 Task: Open Card Card0000000012 in Board Board0000000003 in Workspace WS0000000001 in Trello. Add Member 17.ch.pooja@gmail.com to Card Card0000000012 in Board Board0000000003 in Workspace WS0000000001 in Trello. Add Red Label titled Label0000000012 to Card Card0000000012 in Board Board0000000003 in Workspace WS0000000001 in Trello. Add Checklist CL0000000012 to Card Card0000000012 in Board Board0000000003 in Workspace WS0000000001 in Trello. Add Dates with Start Date as Nov 01 2023 and Due Date as Nov 30 2023 to Card Card0000000012 in Board Board0000000003 in Workspace WS0000000001 in Trello
Action: Mouse moved to (312, 546)
Screenshot: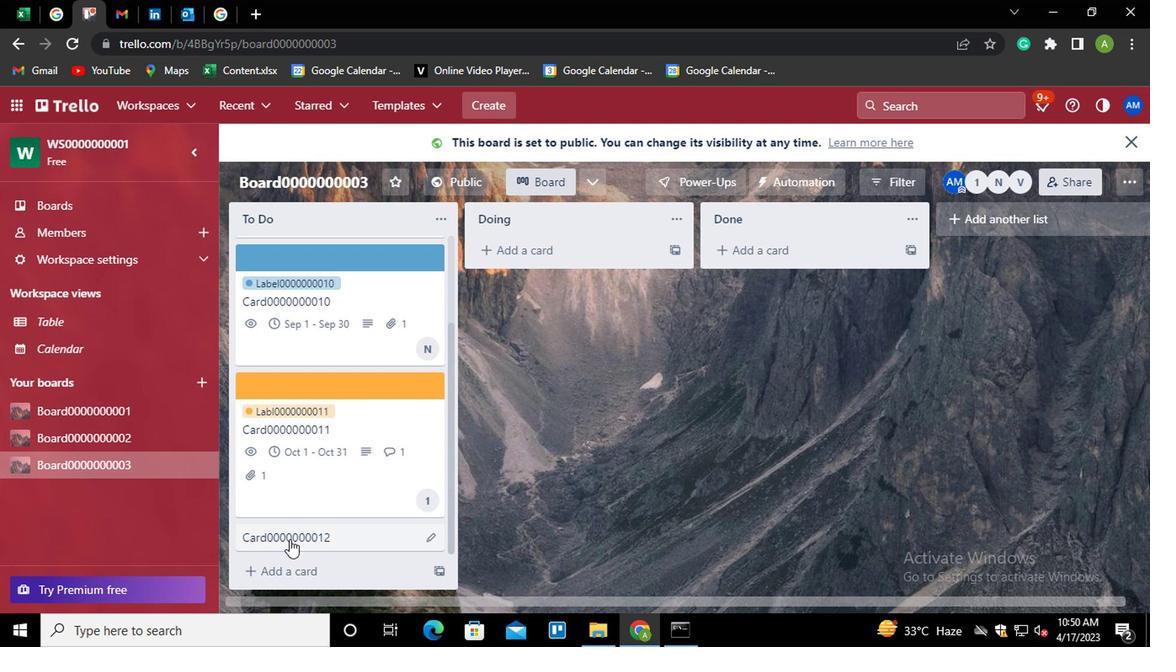 
Action: Mouse pressed left at (312, 546)
Screenshot: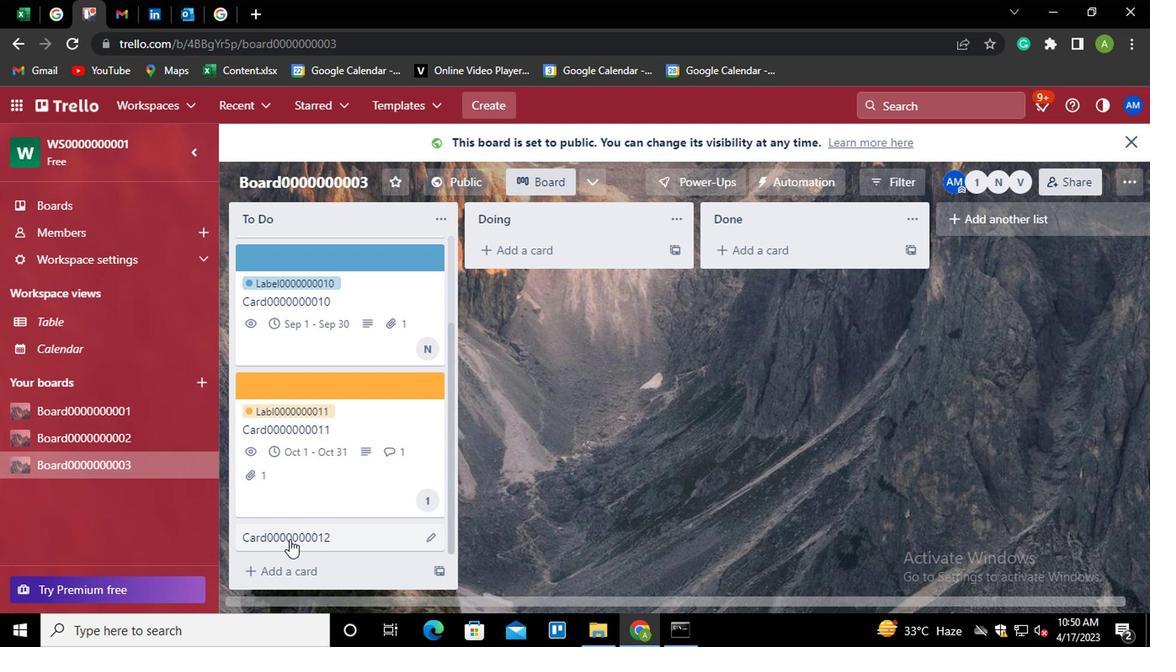 
Action: Mouse moved to (769, 296)
Screenshot: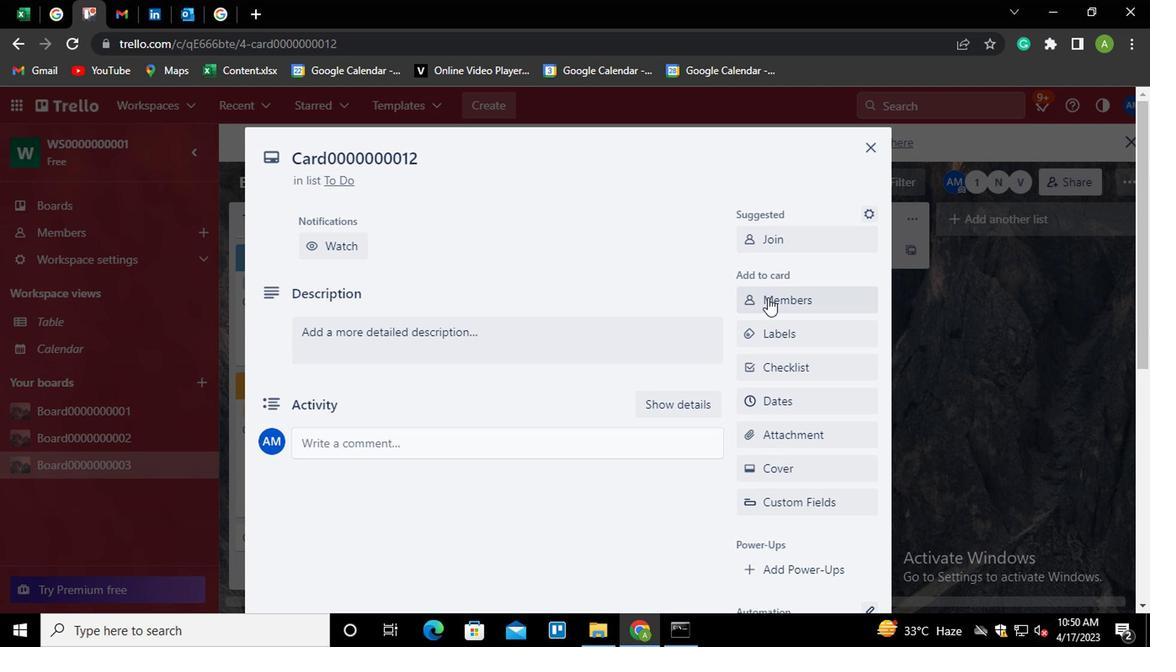
Action: Mouse pressed left at (769, 296)
Screenshot: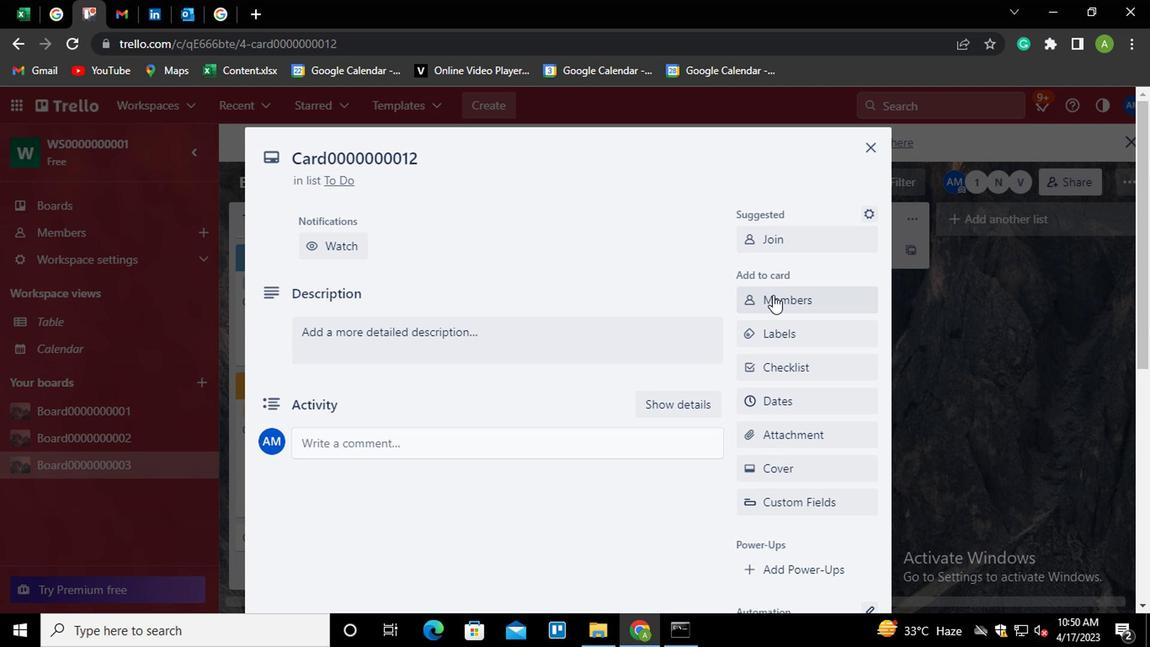 
Action: Mouse moved to (795, 278)
Screenshot: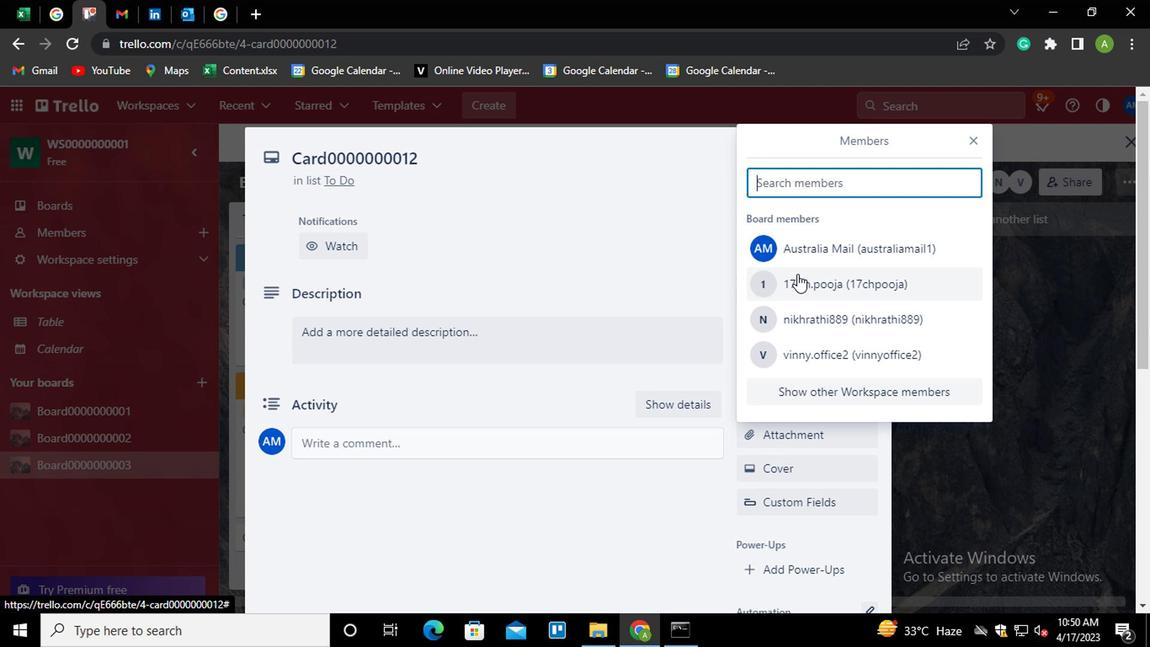 
Action: Mouse pressed left at (795, 278)
Screenshot: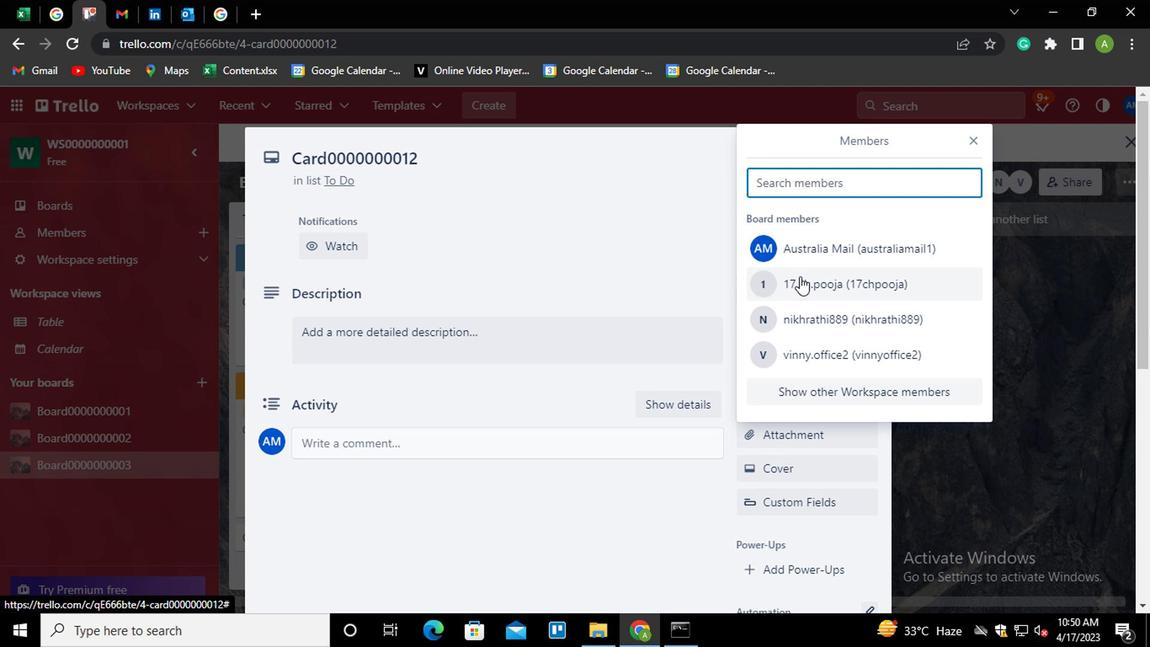 
Action: Mouse moved to (691, 258)
Screenshot: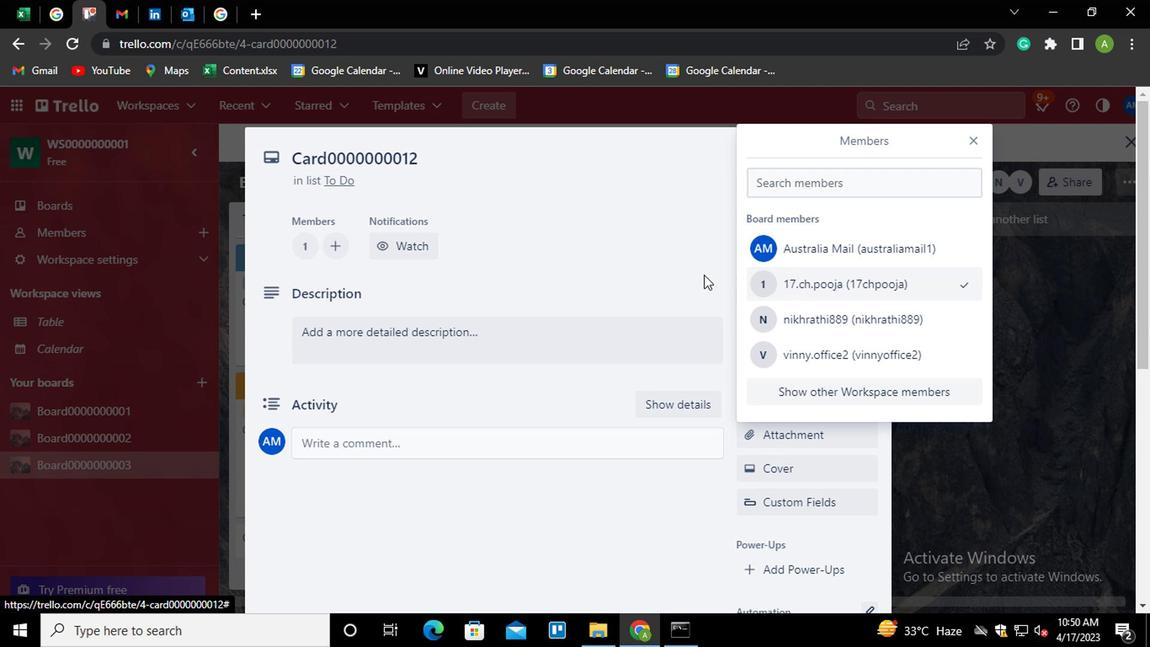 
Action: Mouse pressed left at (691, 258)
Screenshot: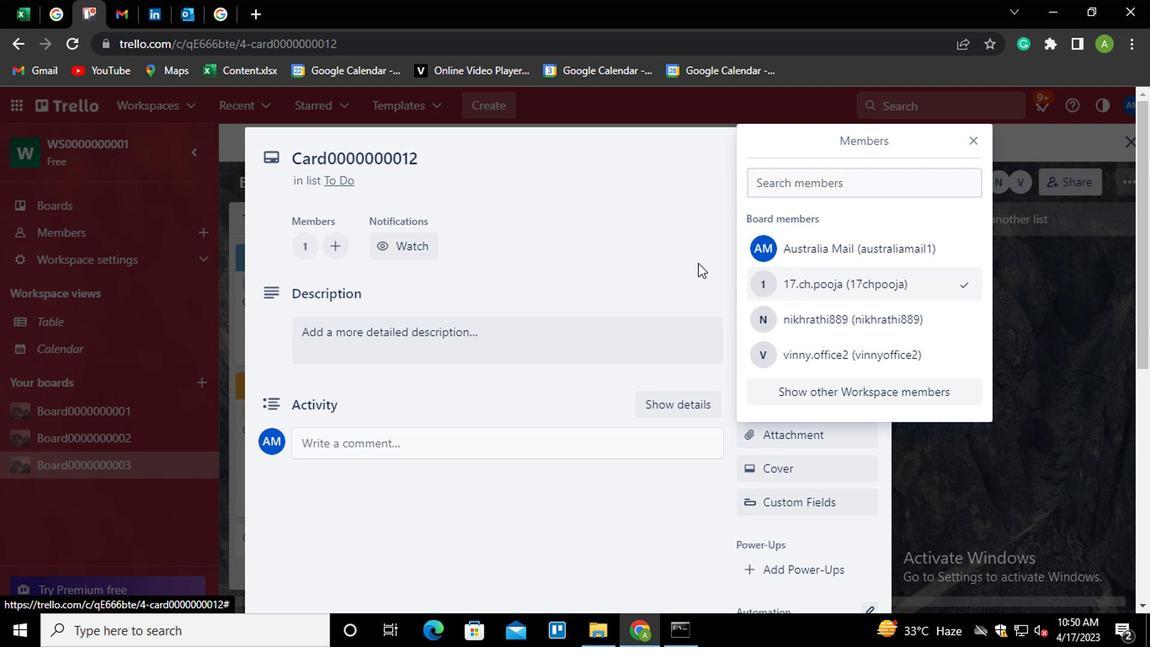 
Action: Mouse moved to (791, 332)
Screenshot: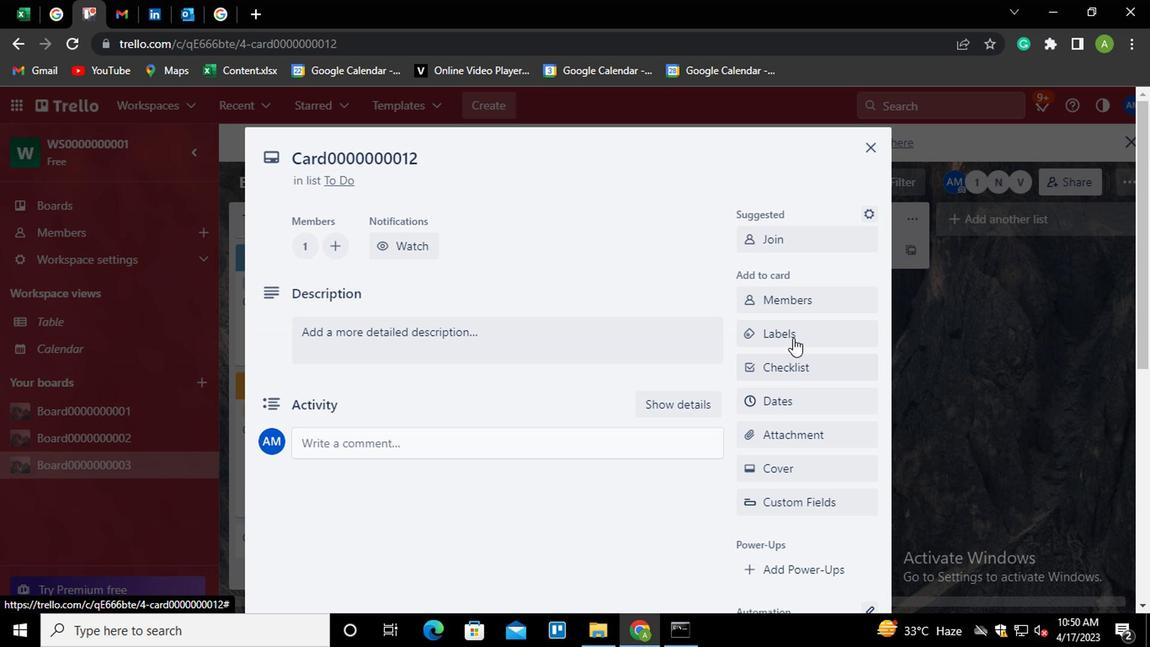 
Action: Mouse pressed left at (791, 332)
Screenshot: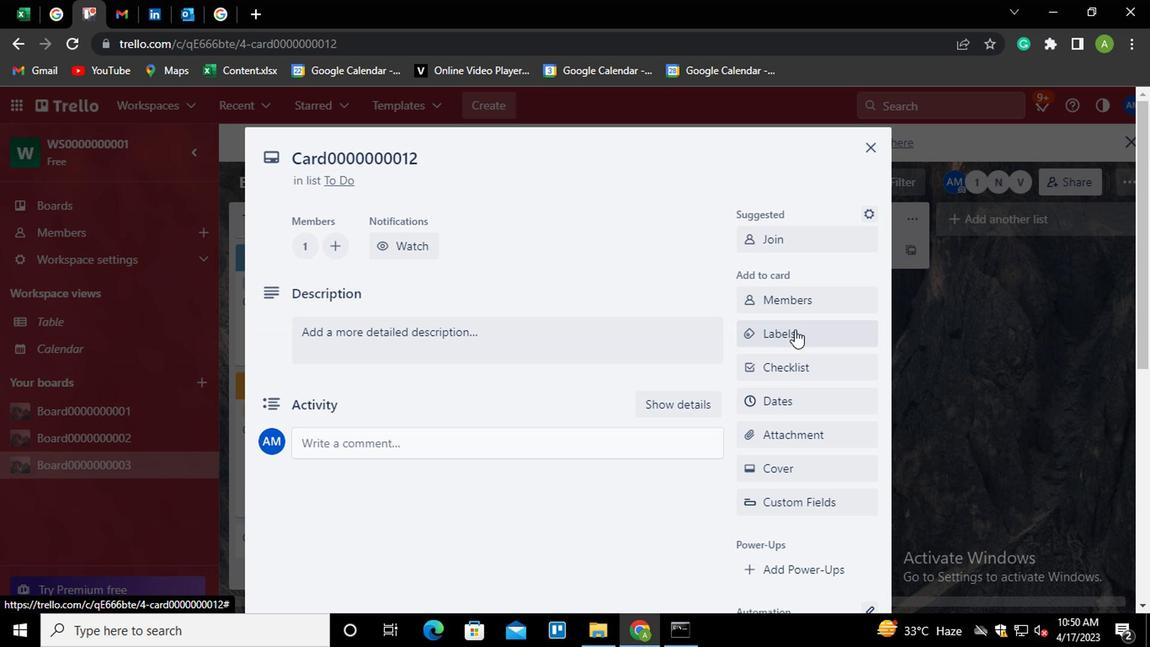 
Action: Mouse moved to (754, 339)
Screenshot: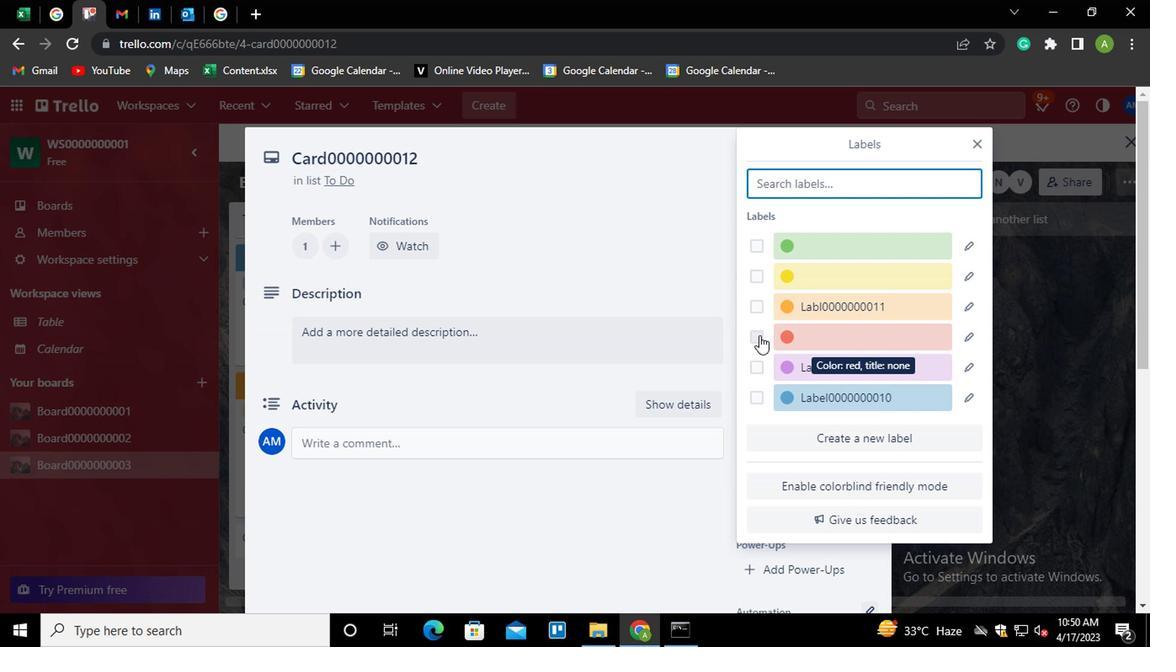 
Action: Mouse pressed left at (754, 339)
Screenshot: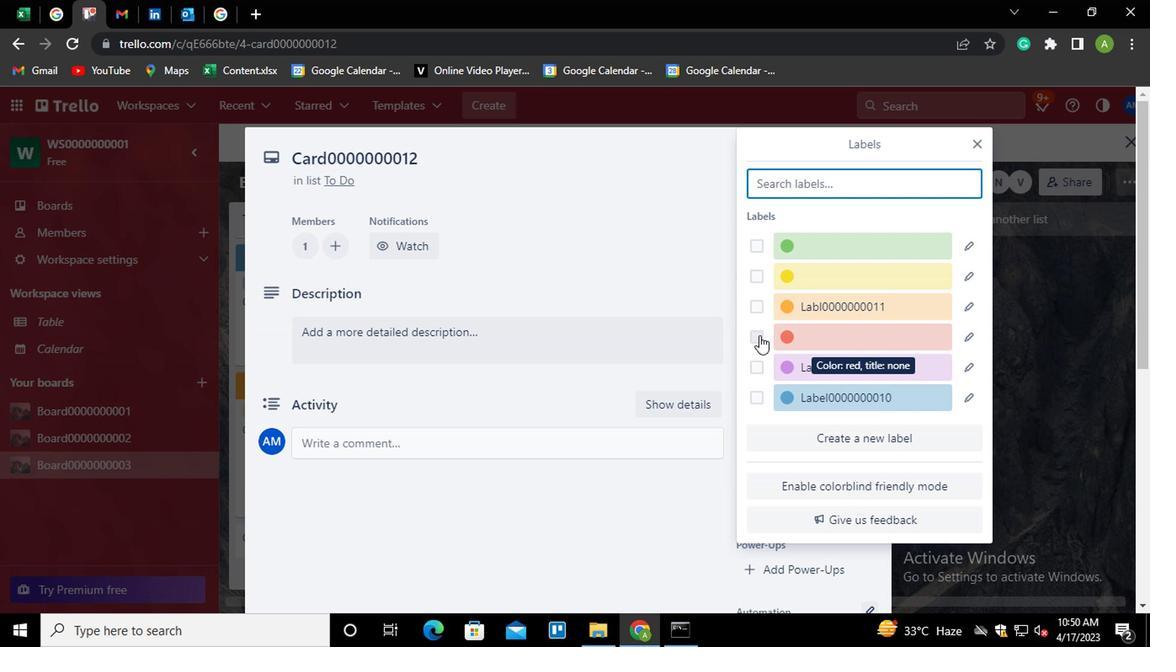 
Action: Mouse moved to (962, 338)
Screenshot: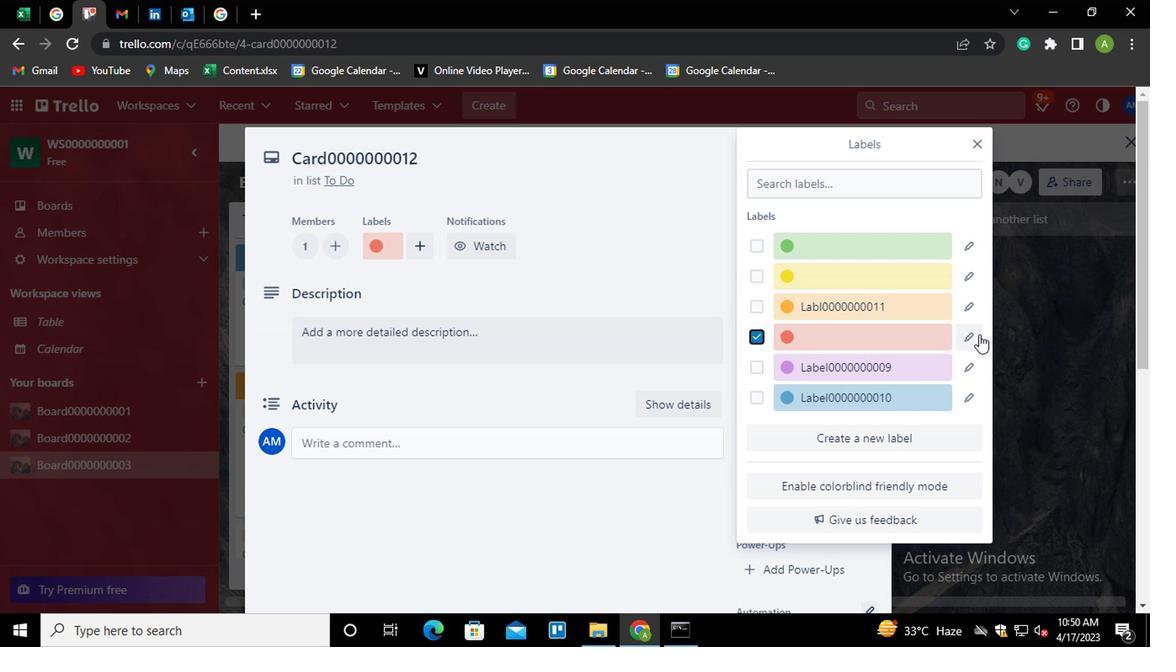 
Action: Mouse pressed left at (962, 338)
Screenshot: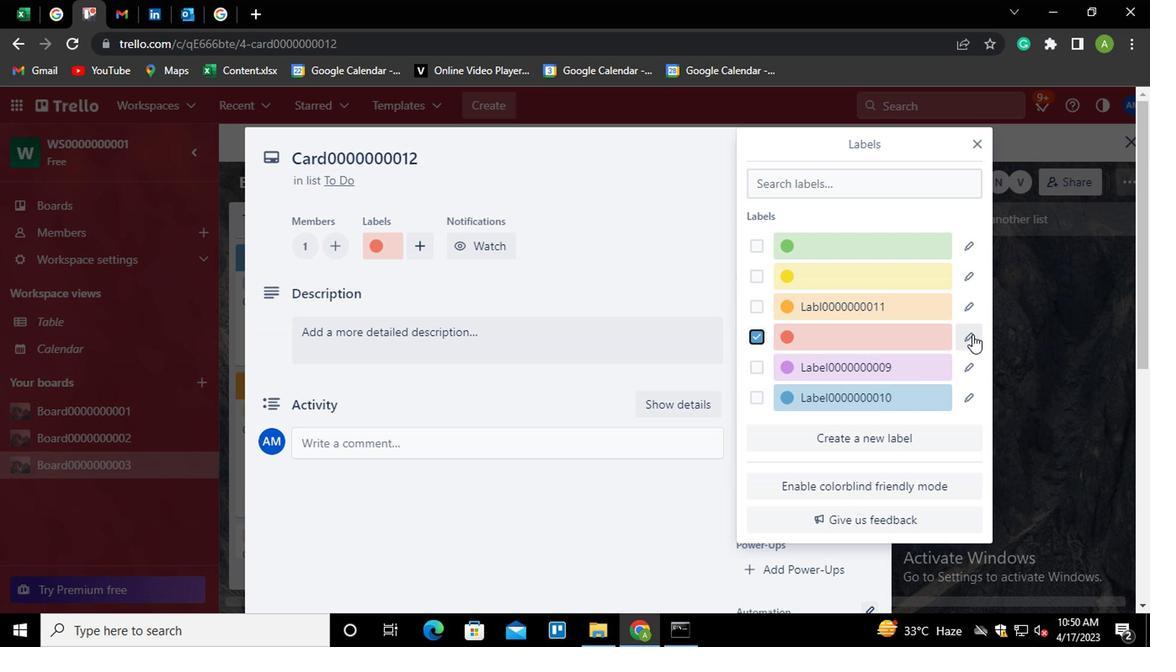 
Action: Key pressed <Key.shift>LABEL0000000012
Screenshot: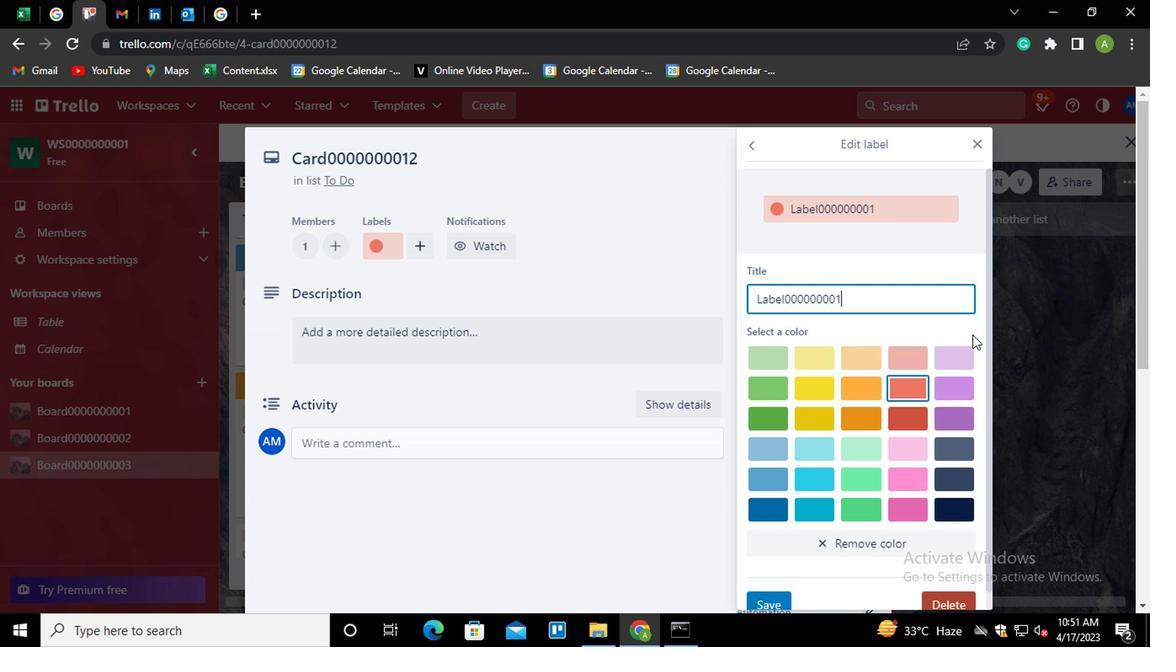 
Action: Mouse moved to (778, 604)
Screenshot: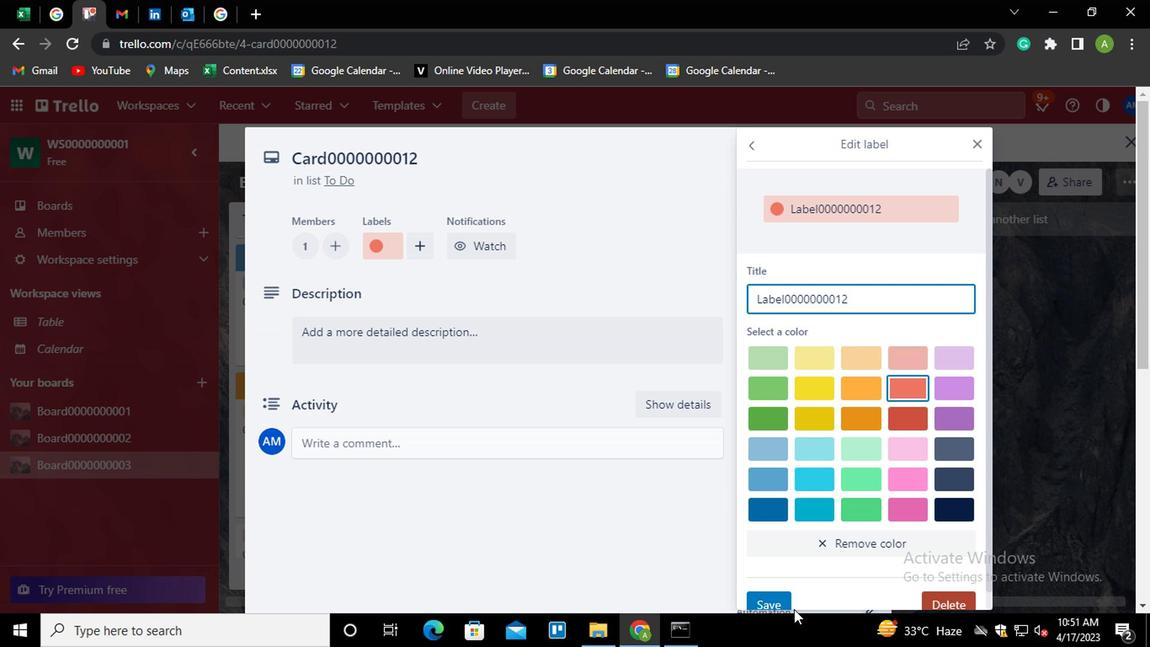 
Action: Mouse pressed left at (778, 604)
Screenshot: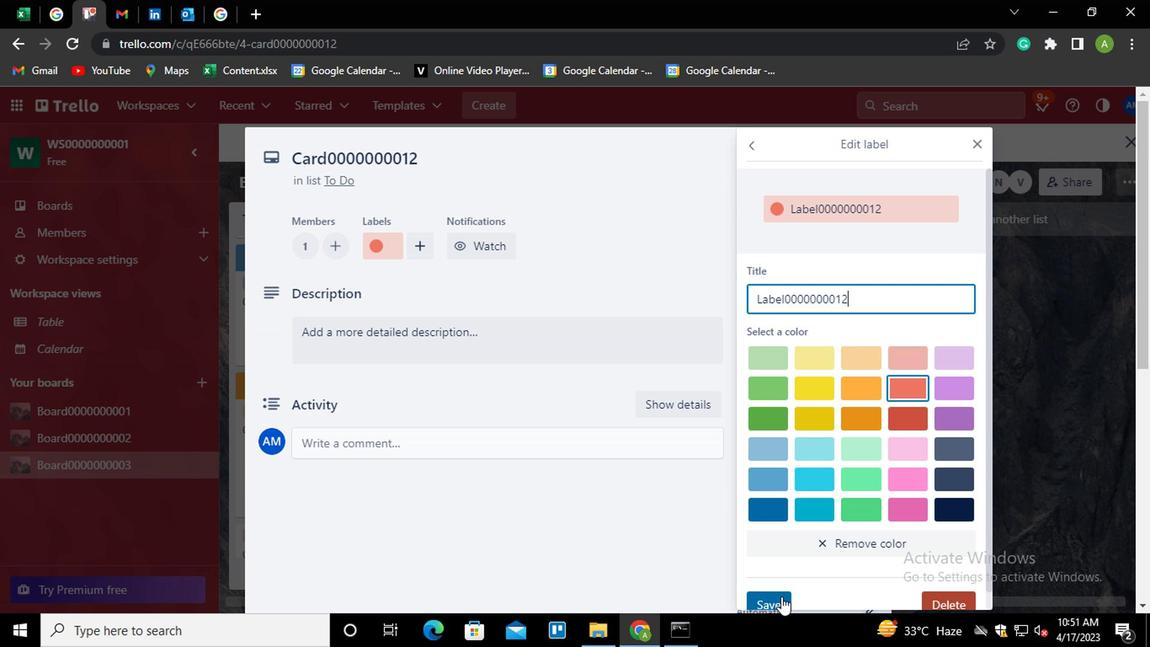 
Action: Mouse moved to (702, 264)
Screenshot: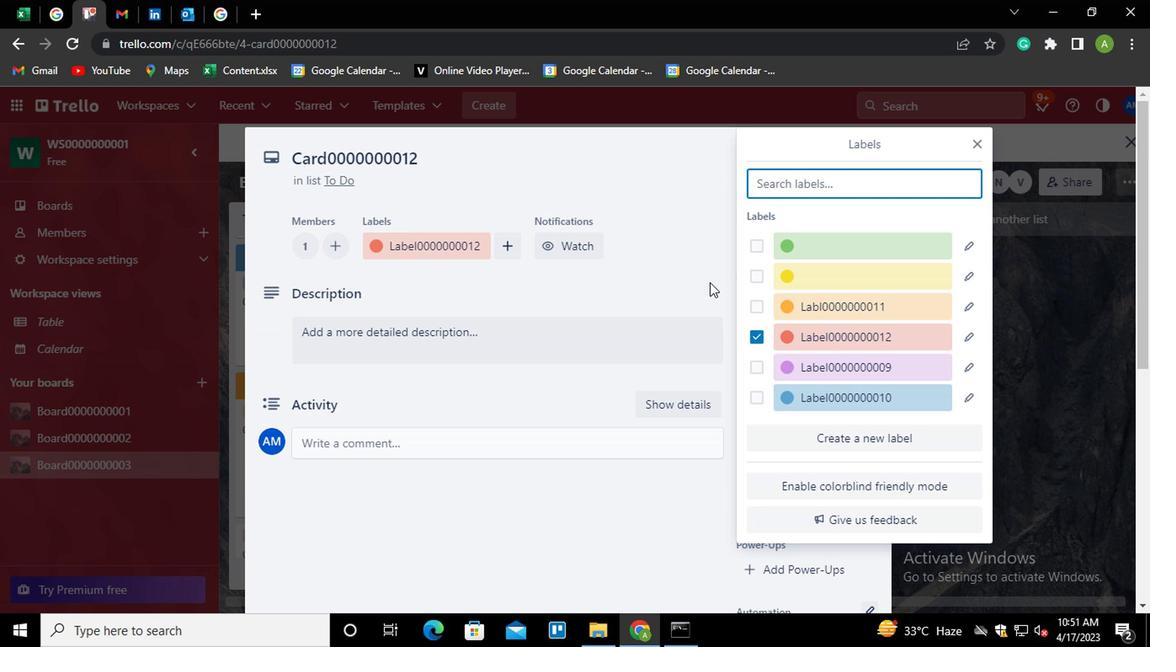 
Action: Mouse pressed left at (702, 264)
Screenshot: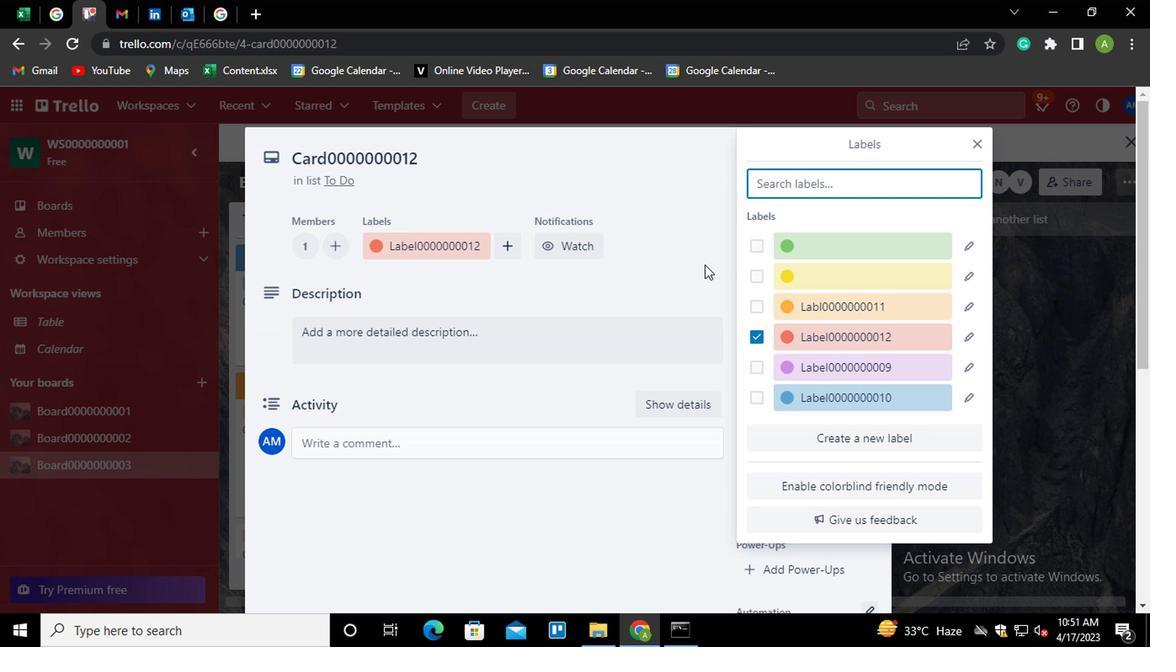 
Action: Mouse moved to (769, 362)
Screenshot: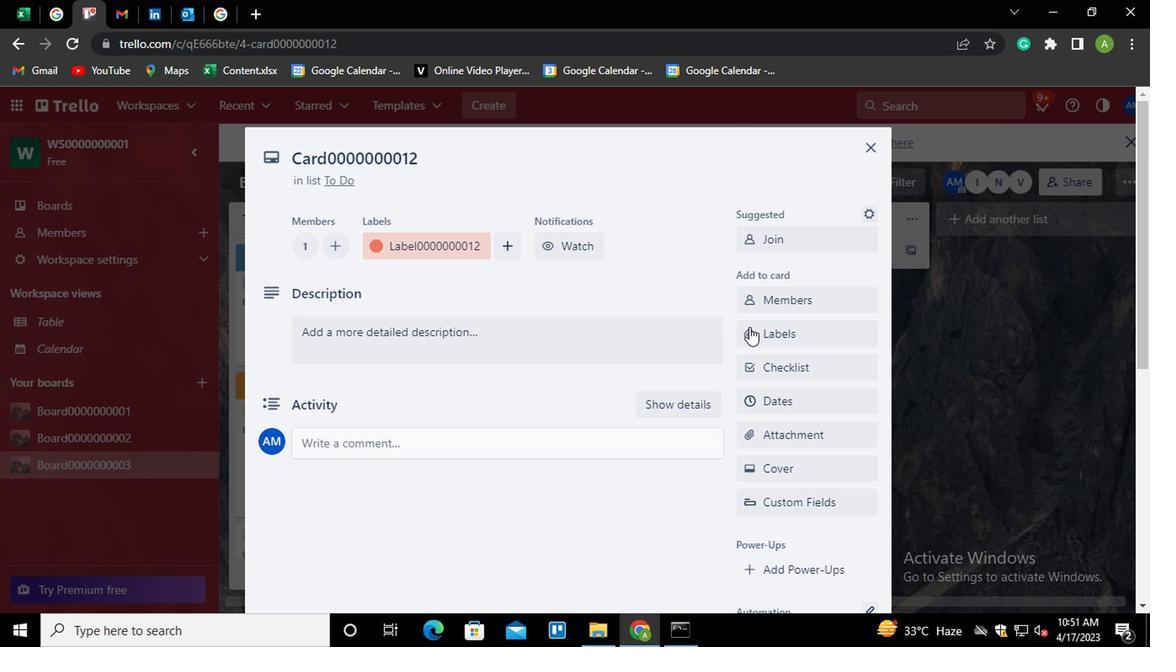 
Action: Mouse pressed left at (769, 362)
Screenshot: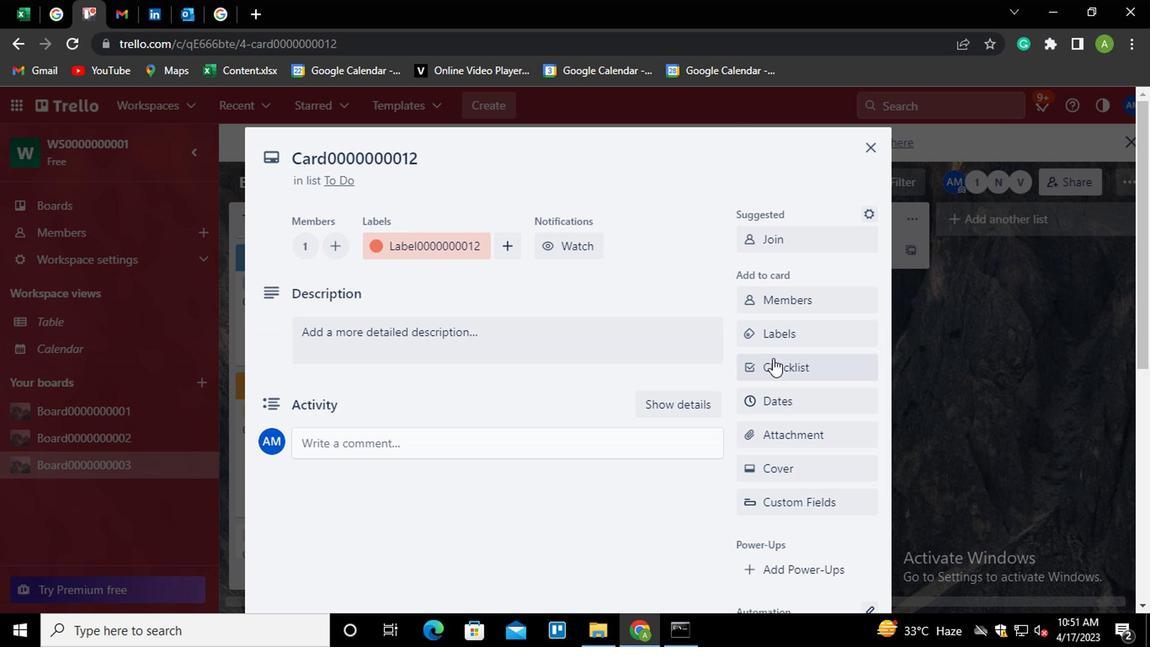 
Action: Mouse moved to (769, 364)
Screenshot: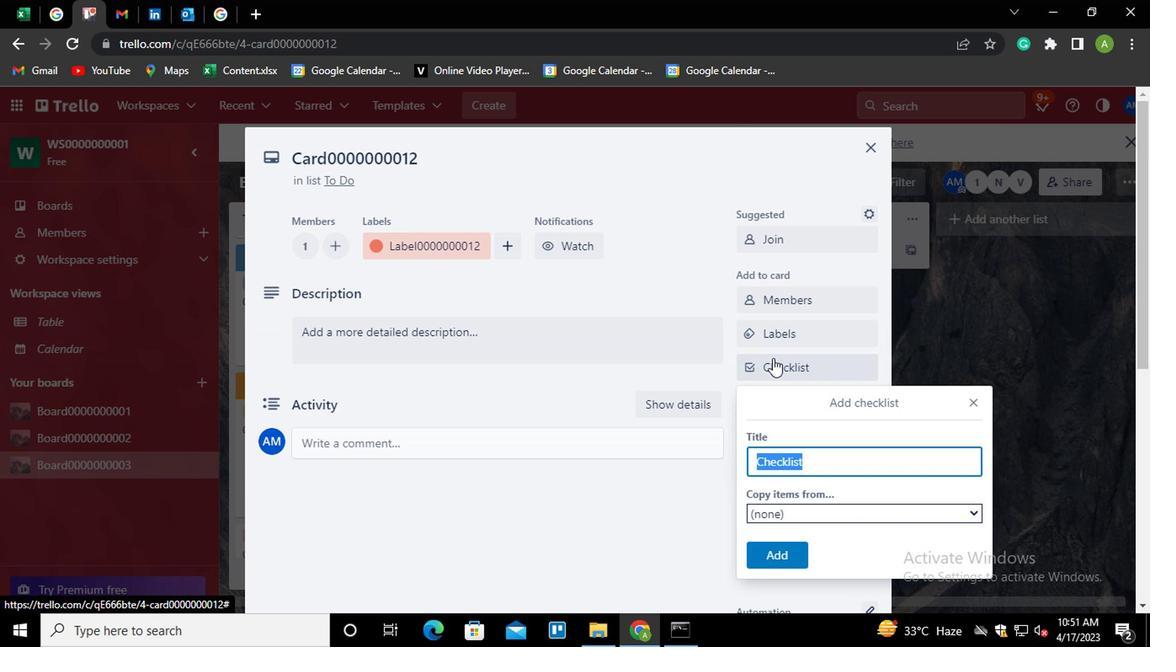 
Action: Key pressed <Key.shift>CL0000000012
Screenshot: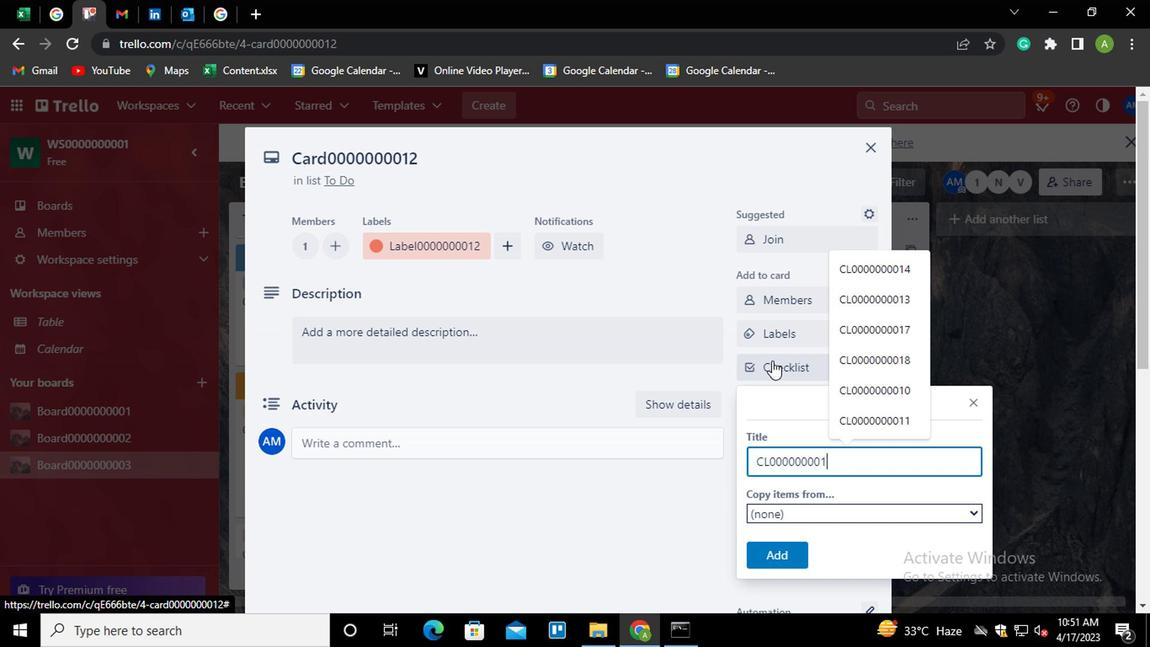 
Action: Mouse moved to (765, 554)
Screenshot: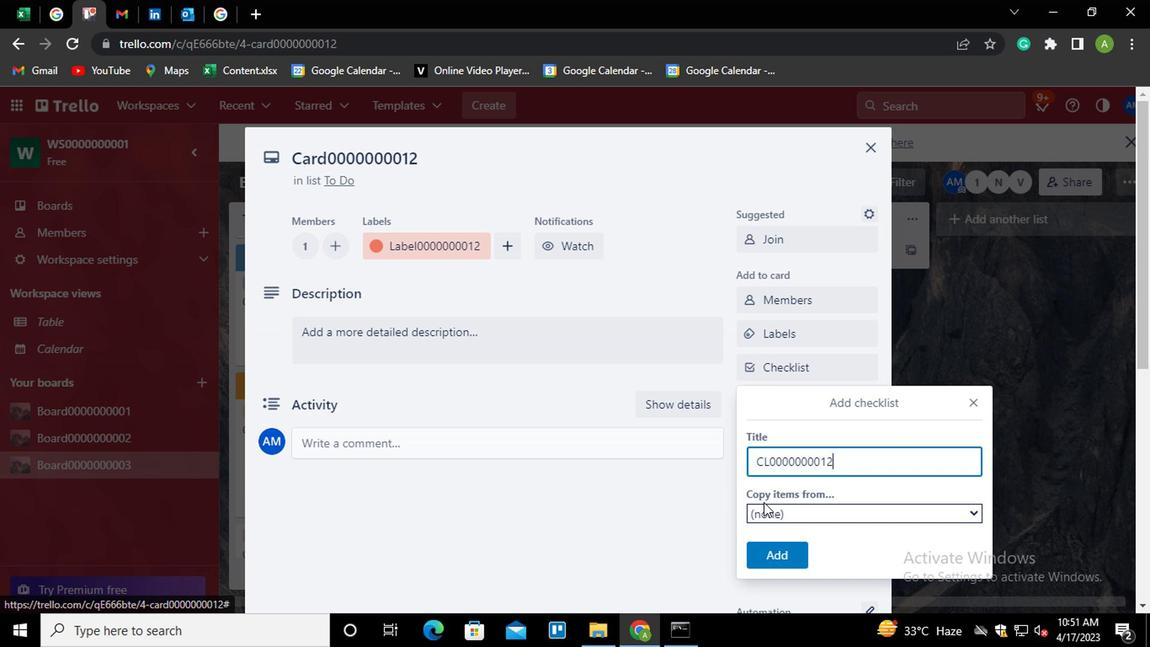 
Action: Mouse pressed left at (765, 554)
Screenshot: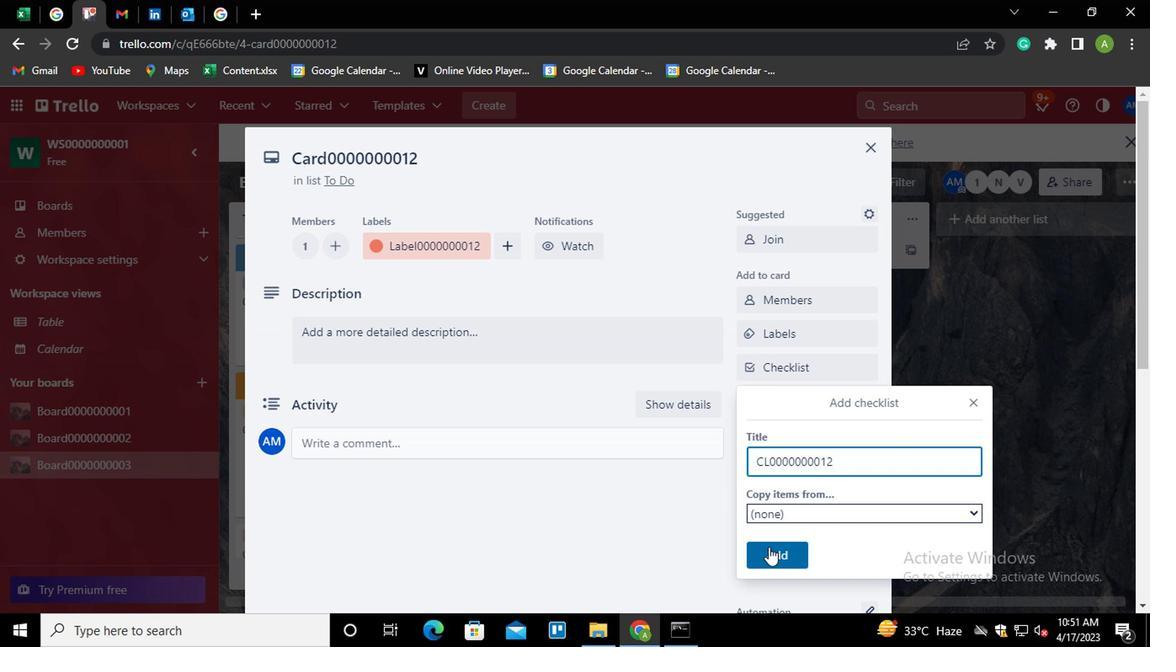 
Action: Mouse moved to (772, 413)
Screenshot: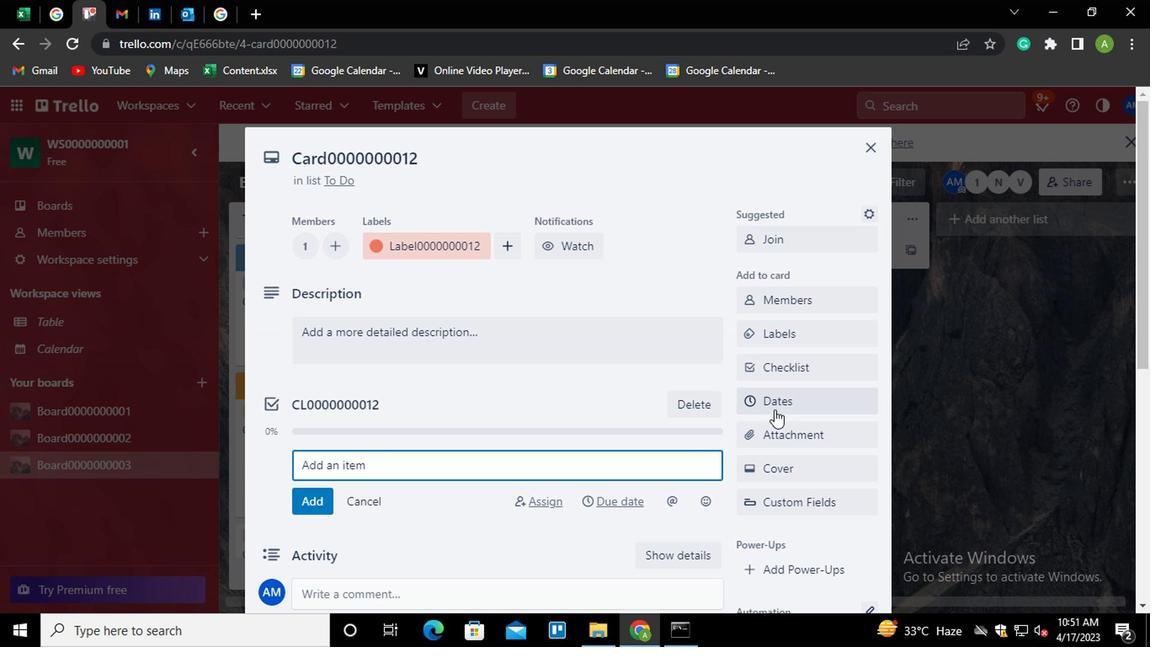 
Action: Mouse pressed left at (772, 413)
Screenshot: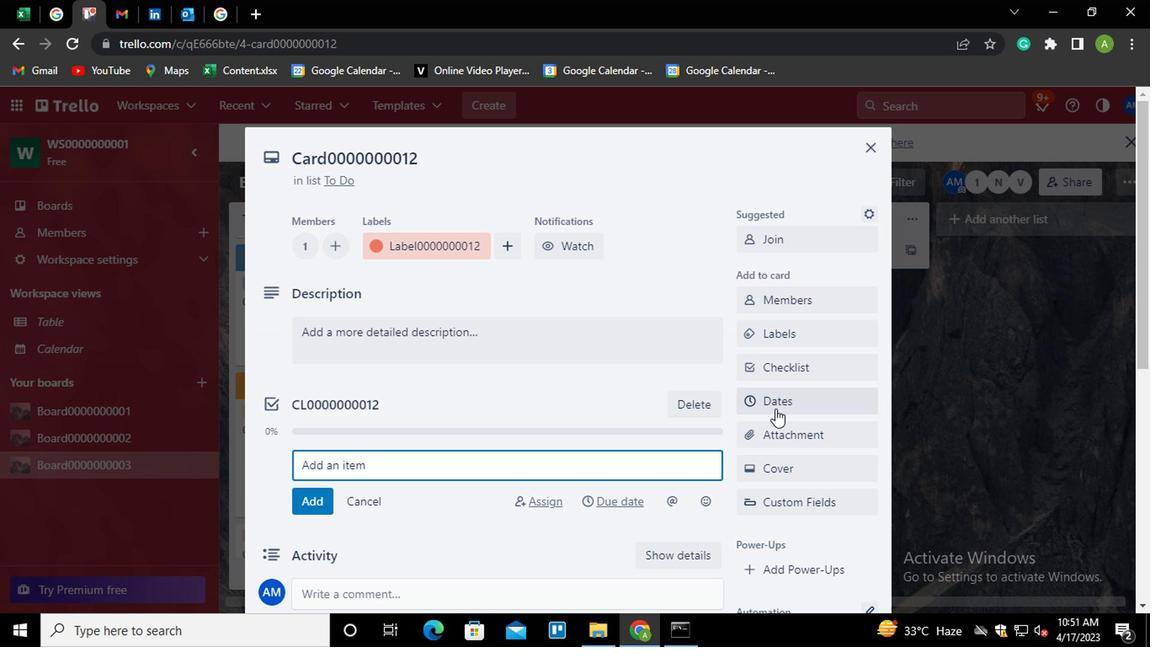 
Action: Mouse moved to (749, 449)
Screenshot: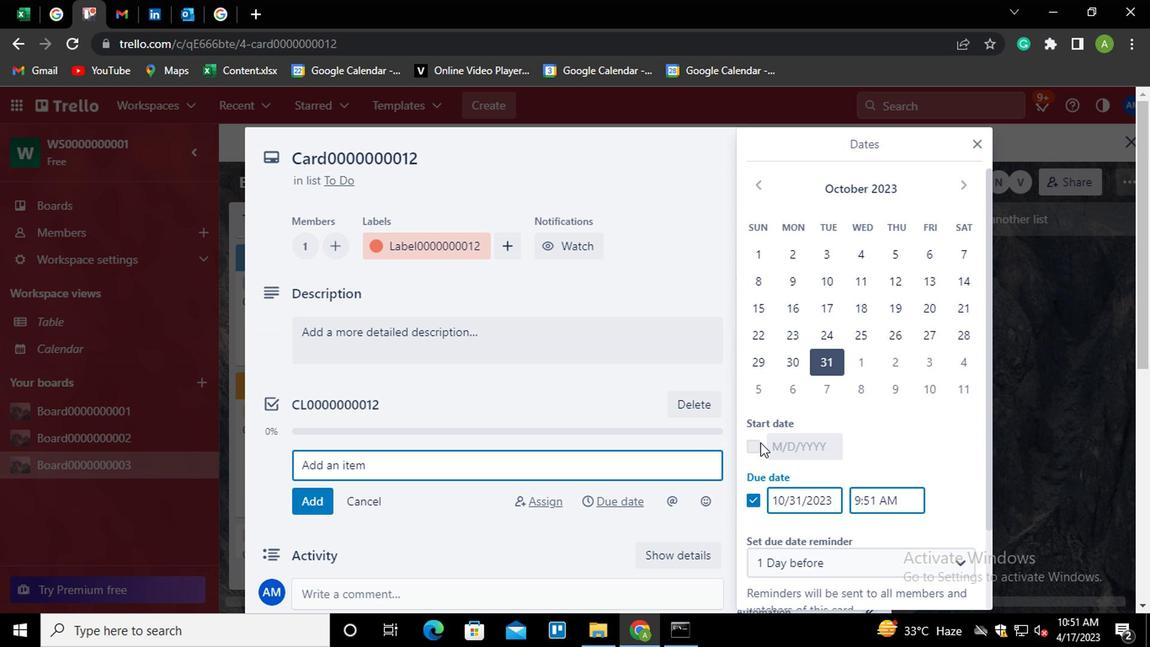 
Action: Mouse pressed left at (749, 449)
Screenshot: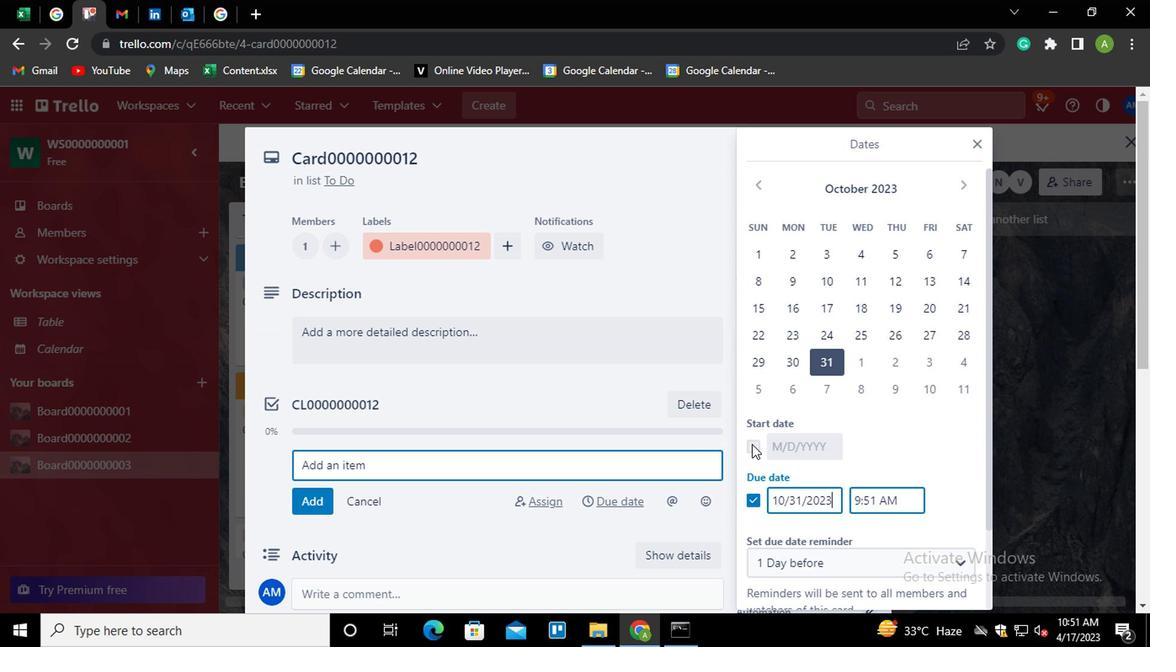 
Action: Mouse moved to (780, 454)
Screenshot: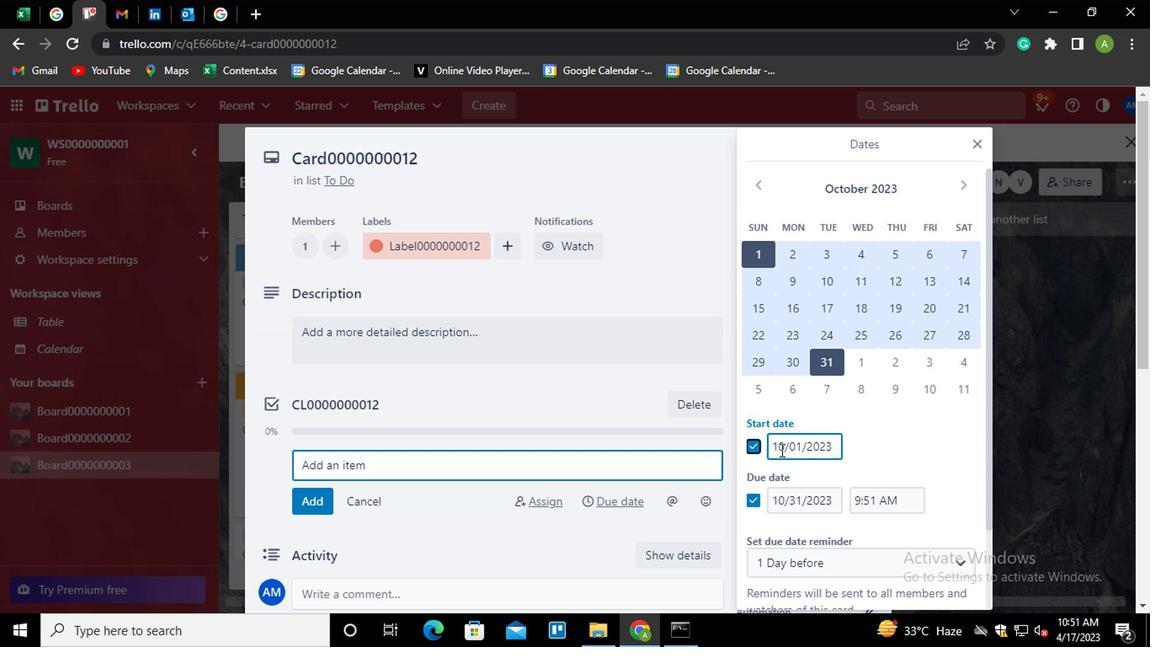 
Action: Mouse pressed left at (780, 454)
Screenshot: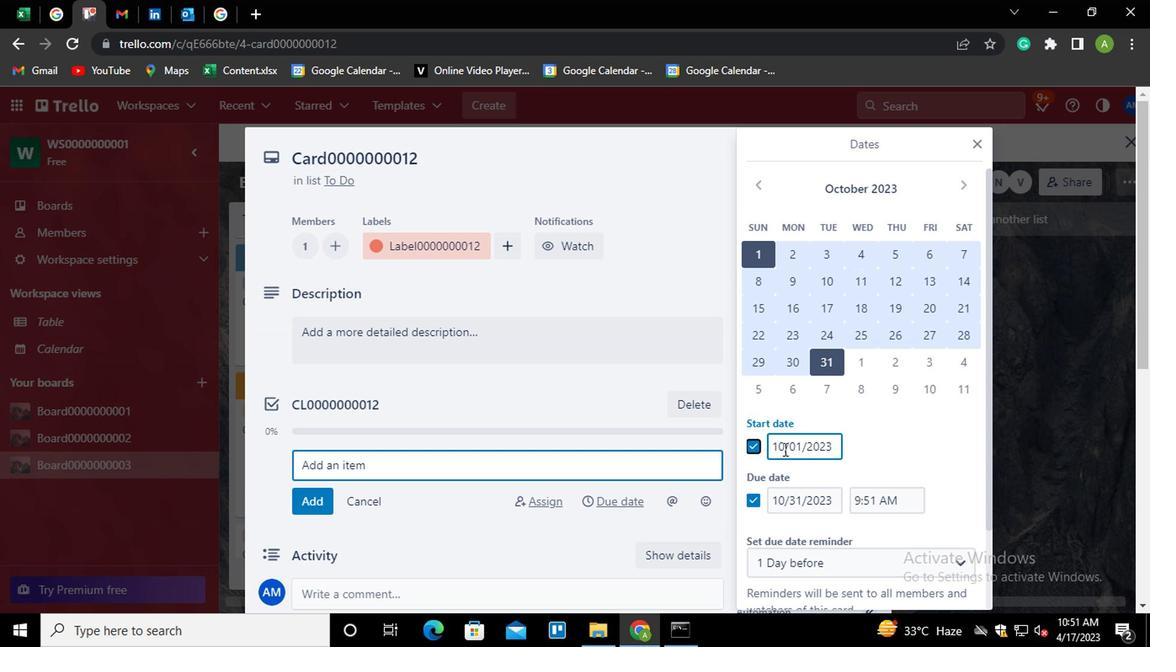 
Action: Mouse moved to (780, 454)
Screenshot: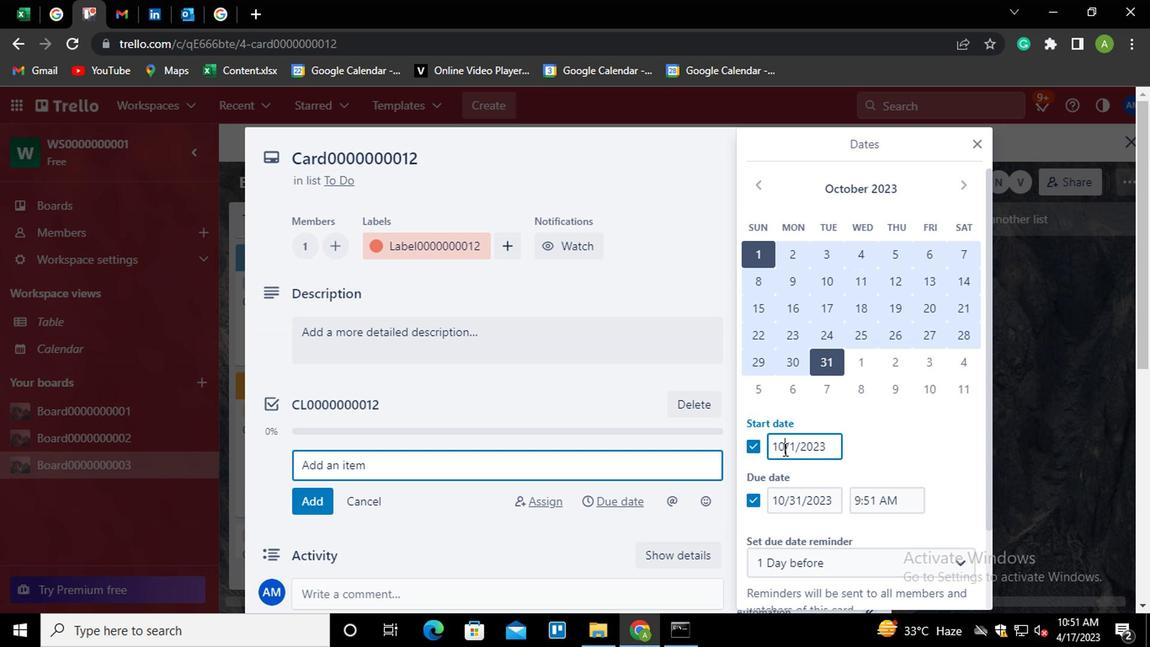 
Action: Key pressed <Key.backspace>1
Screenshot: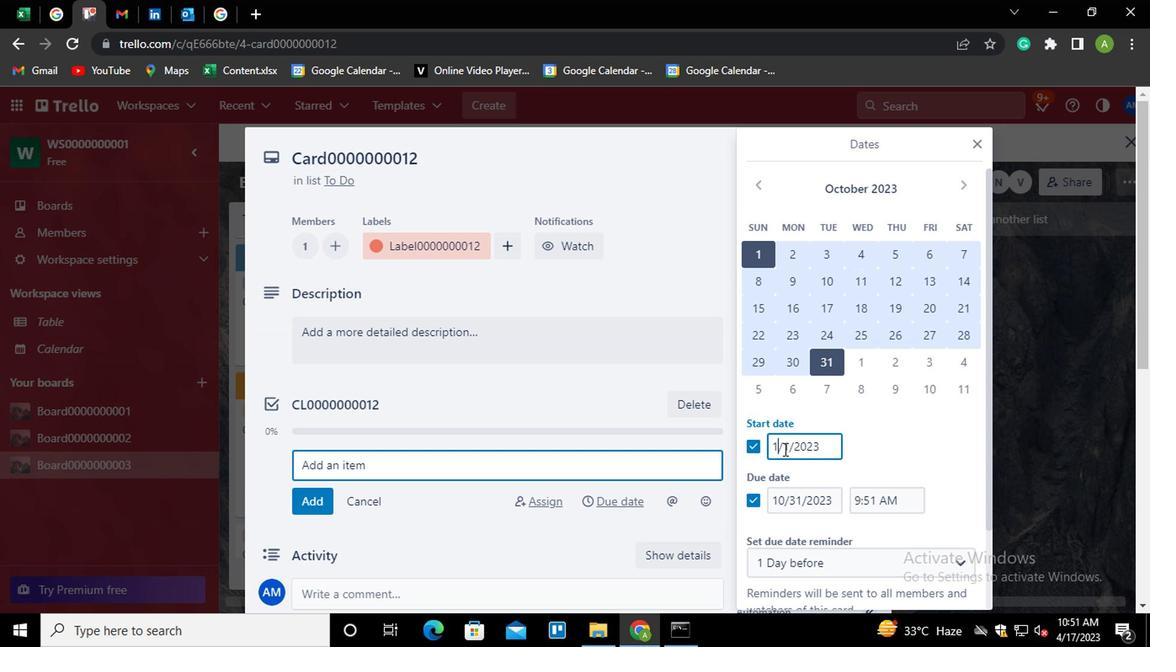 
Action: Mouse moved to (918, 433)
Screenshot: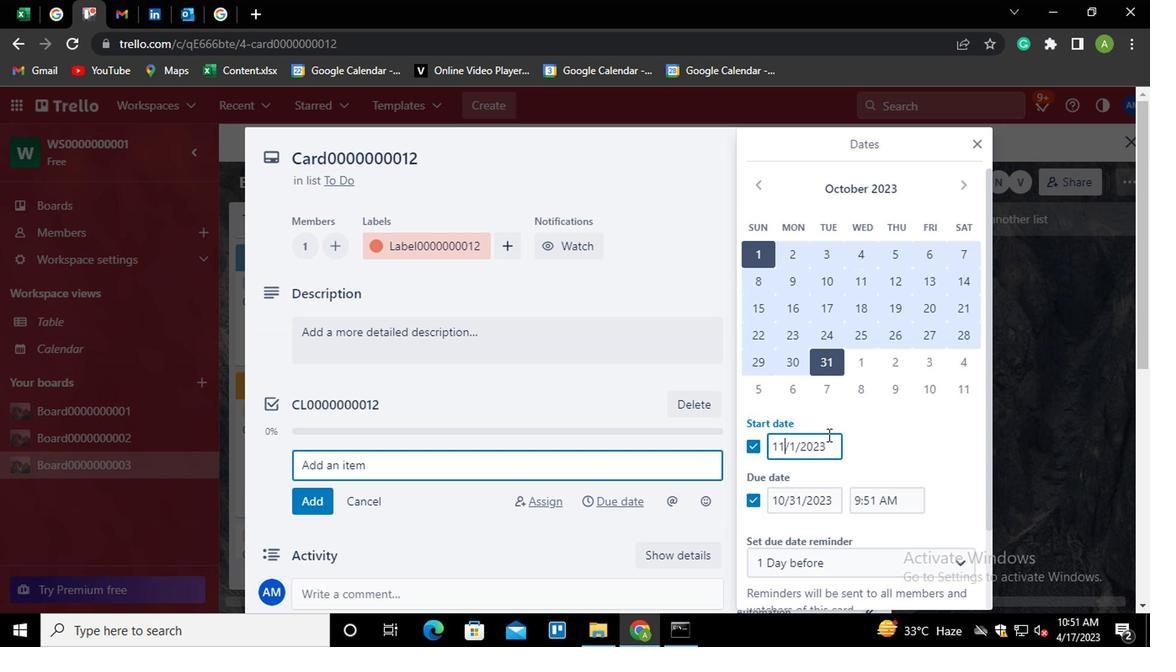 
Action: Mouse pressed left at (918, 433)
Screenshot: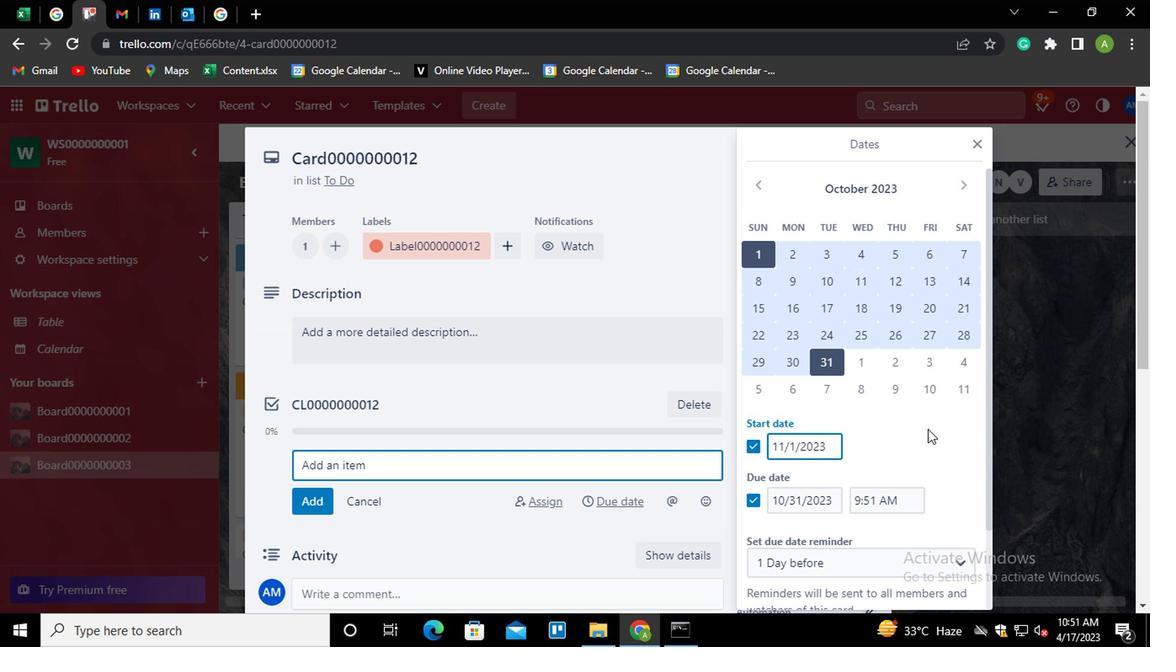 
Action: Mouse moved to (796, 506)
Screenshot: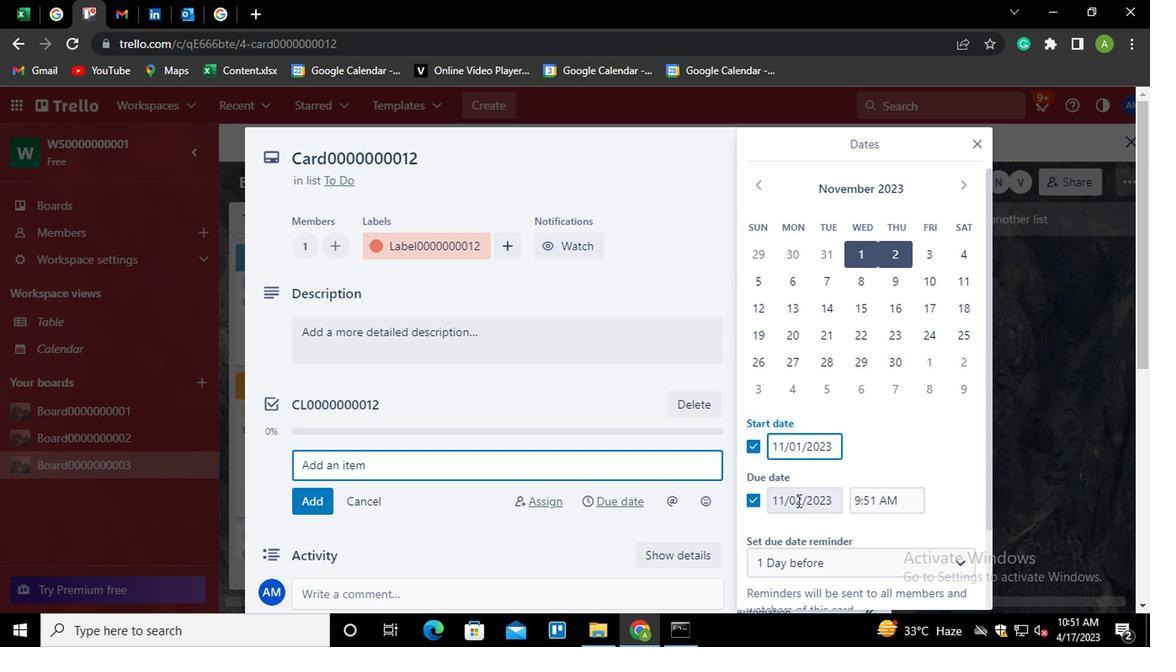 
Action: Mouse pressed left at (796, 506)
Screenshot: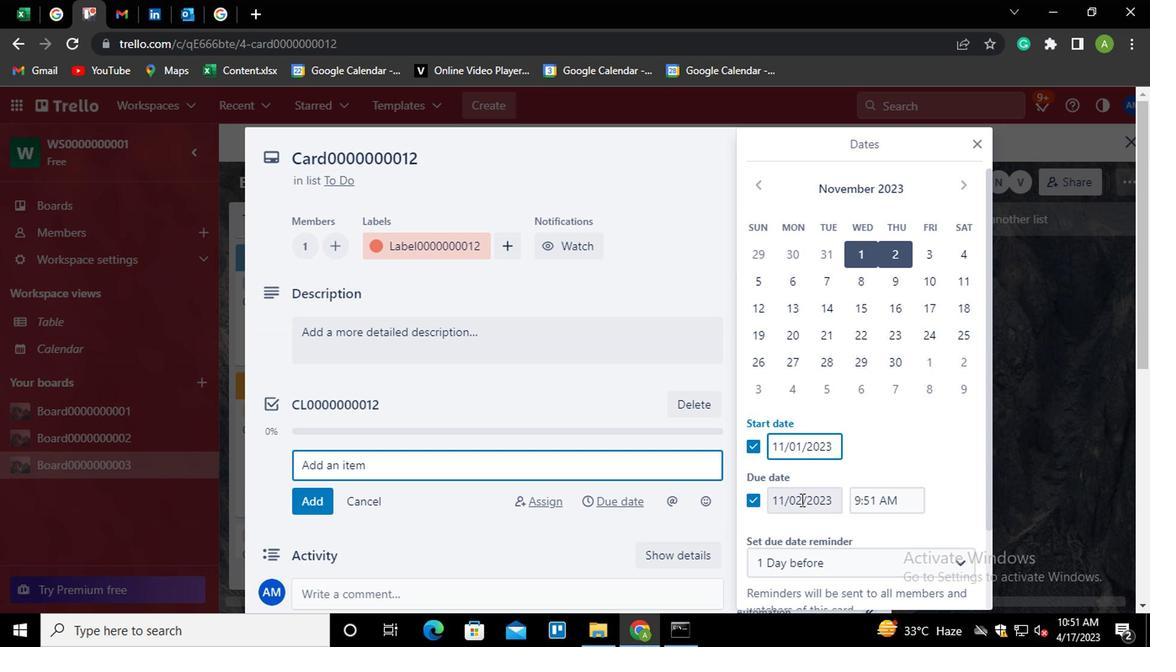 
Action: Mouse moved to (831, 506)
Screenshot: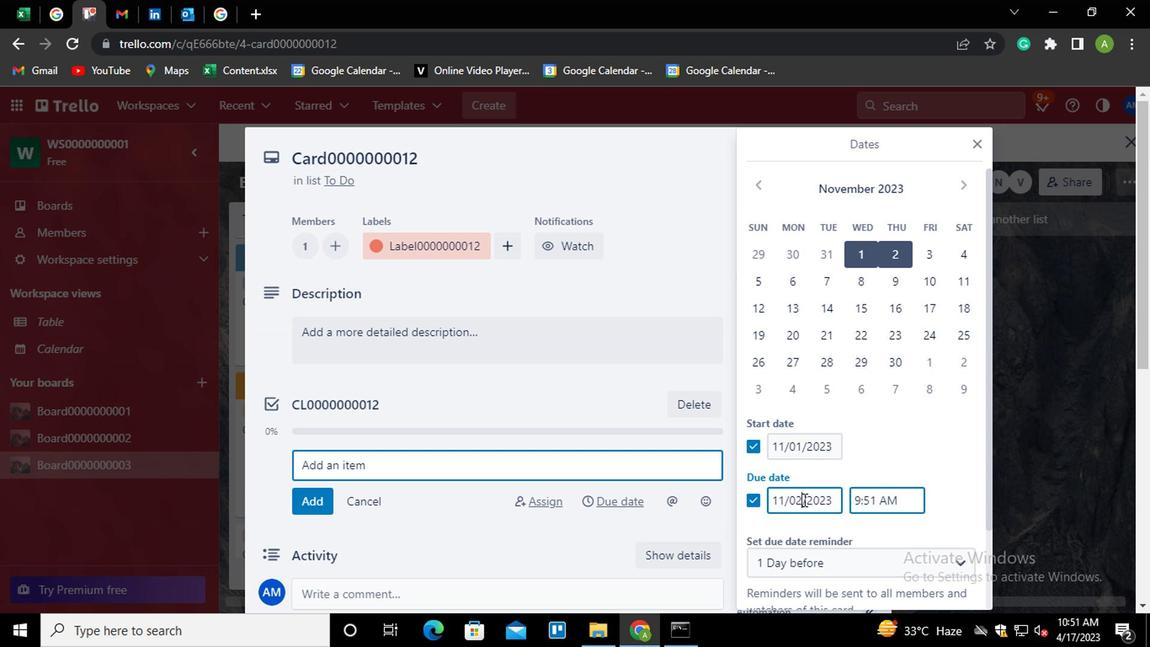 
Action: Key pressed <Key.backspace><Key.backspace>31
Screenshot: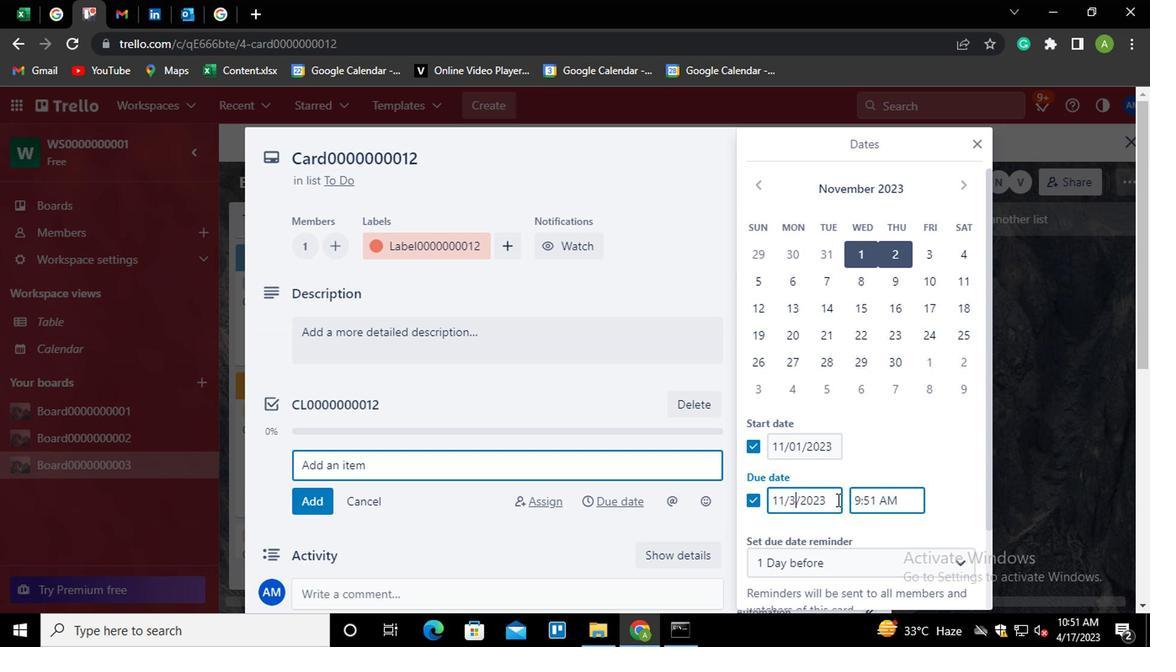 
Action: Mouse moved to (872, 445)
Screenshot: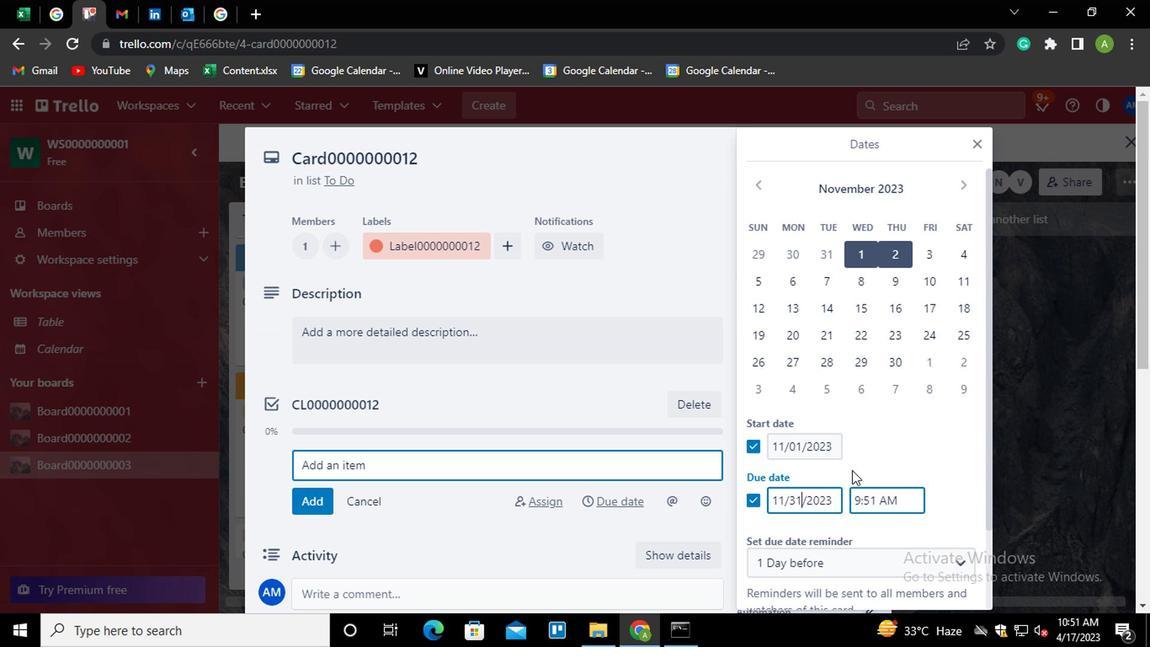 
Action: Mouse pressed left at (872, 445)
Screenshot: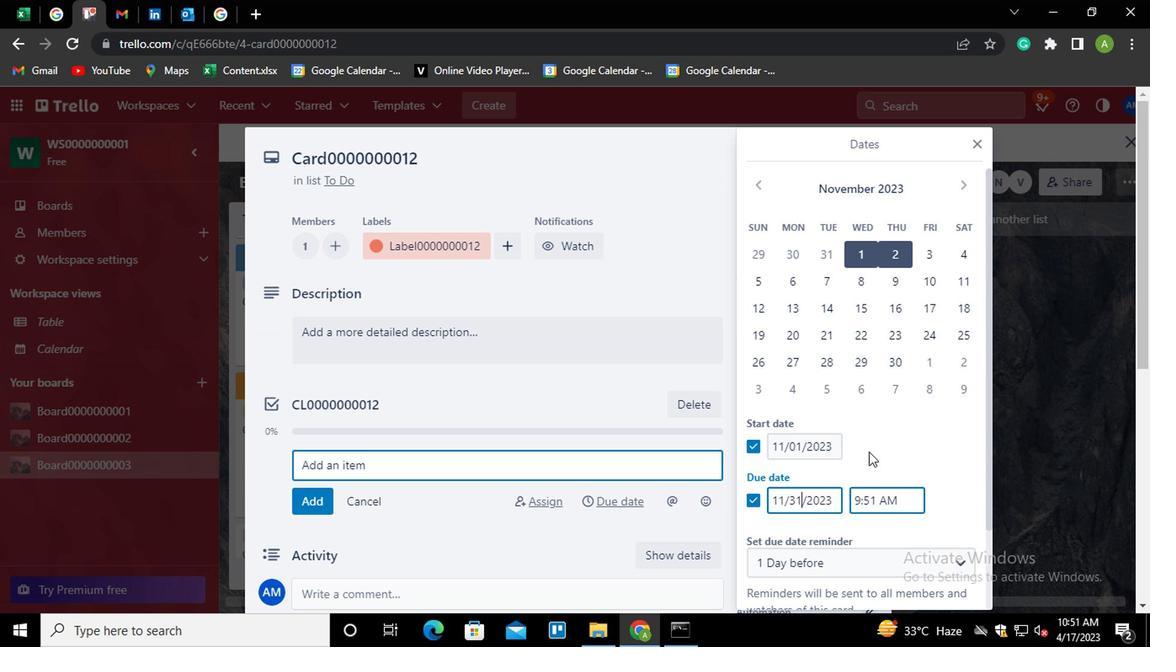 
Action: Mouse moved to (900, 469)
Screenshot: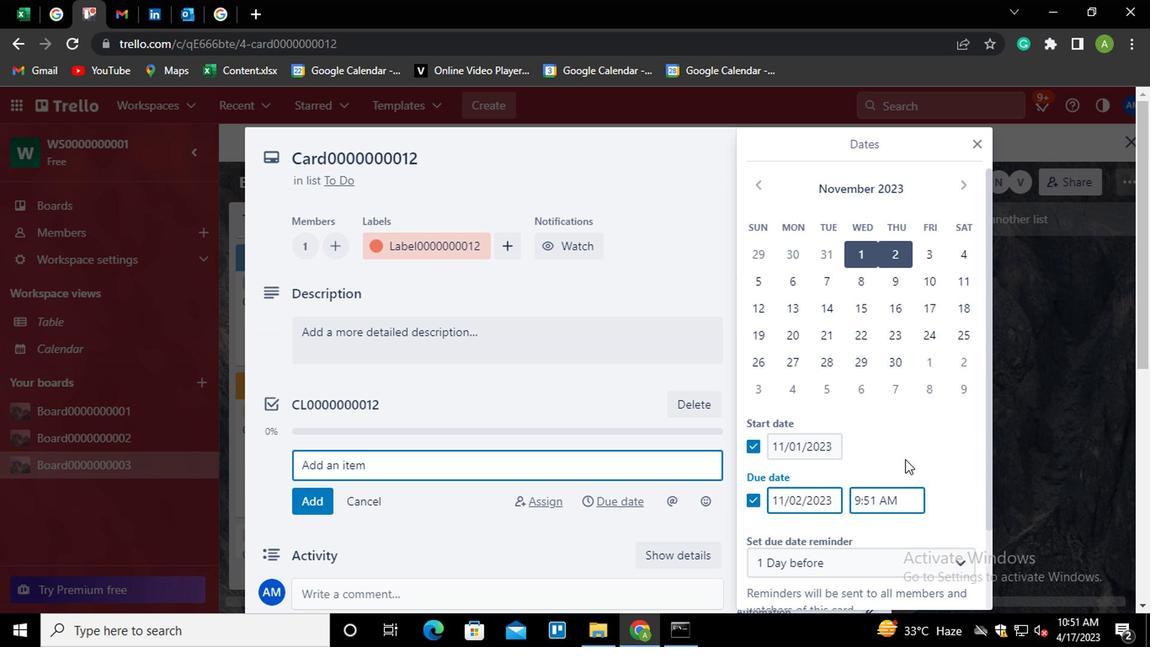 
Action: Mouse scrolled (900, 468) with delta (0, 0)
Screenshot: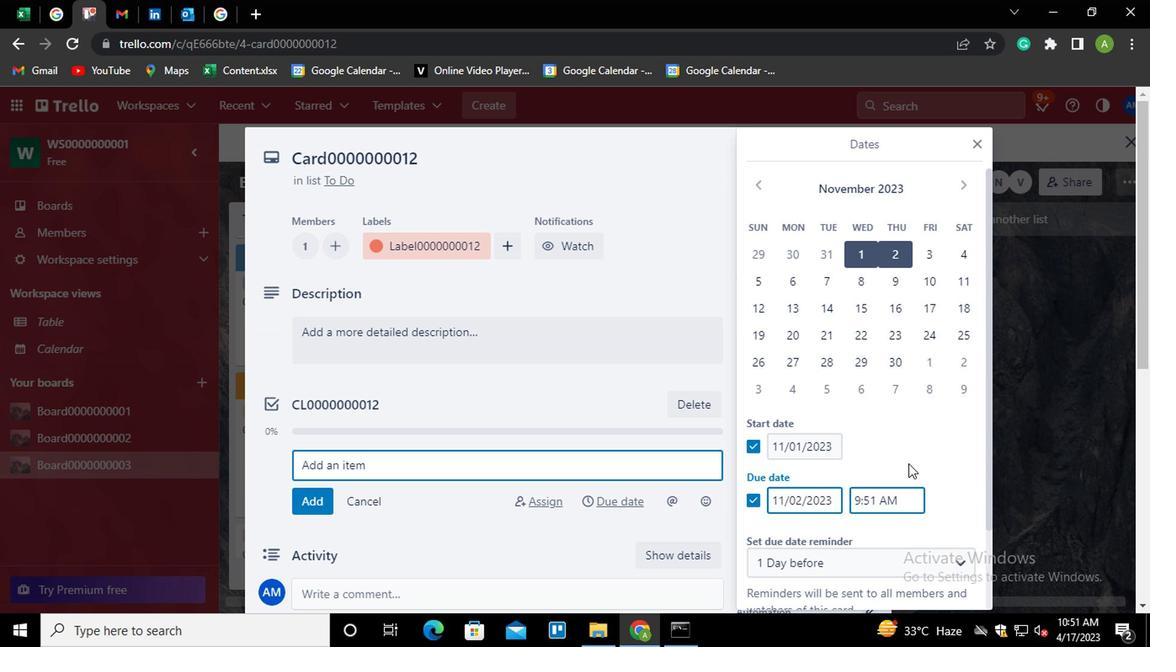 
Action: Mouse scrolled (900, 468) with delta (0, 0)
Screenshot: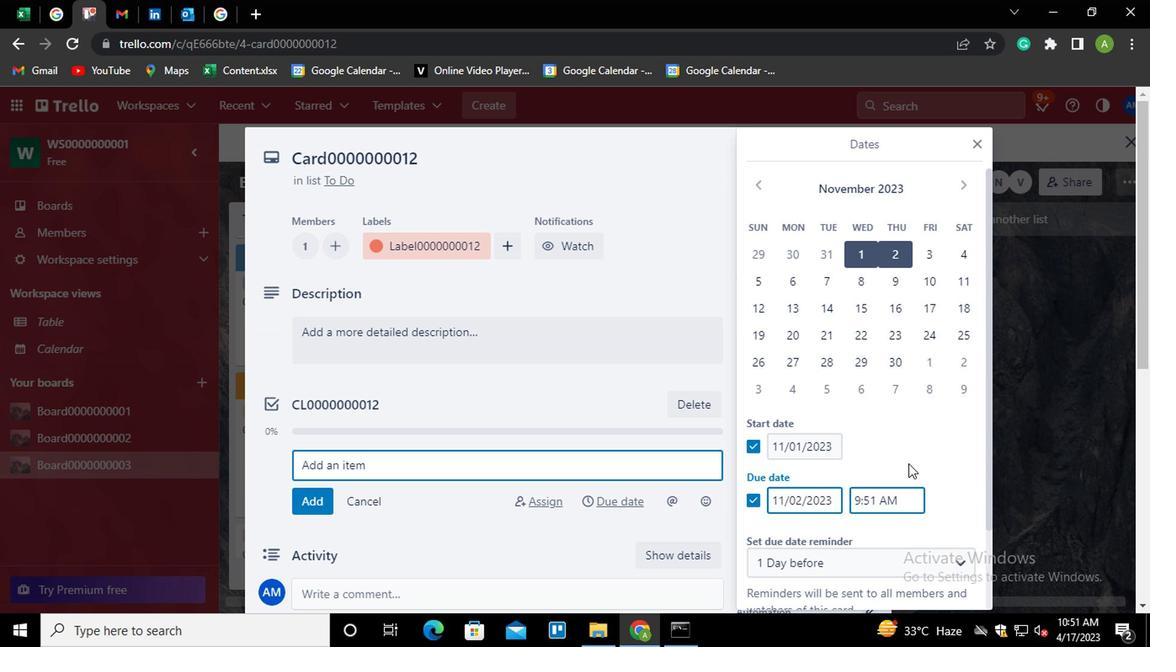 
Action: Mouse scrolled (900, 468) with delta (0, 0)
Screenshot: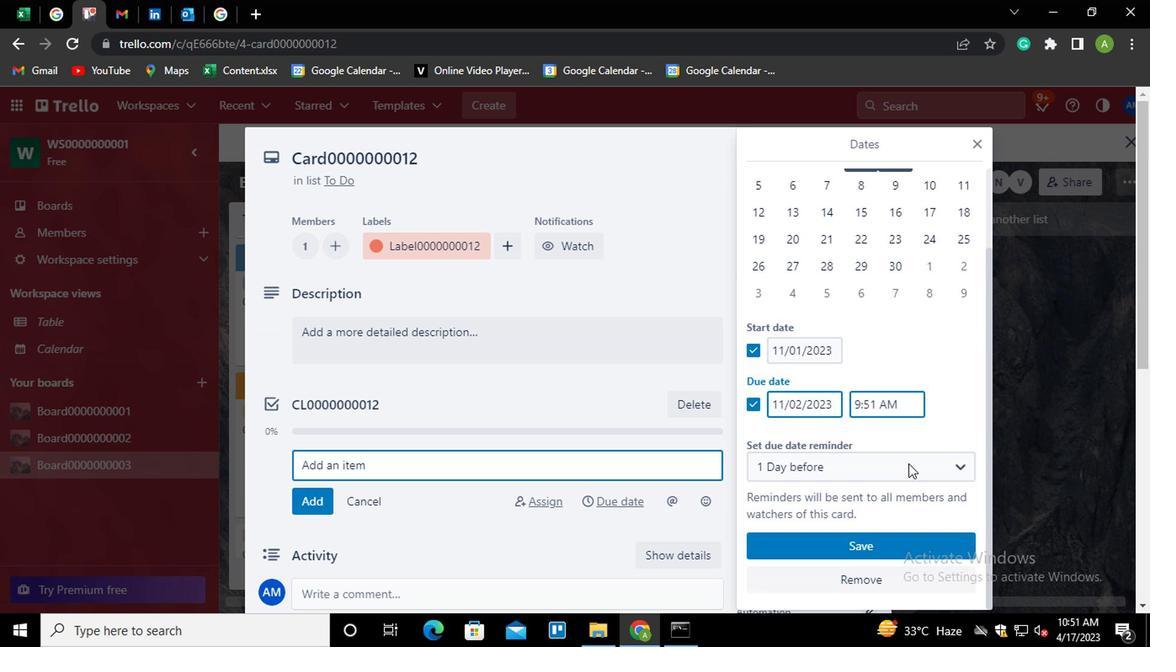 
Action: Mouse moved to (864, 556)
Screenshot: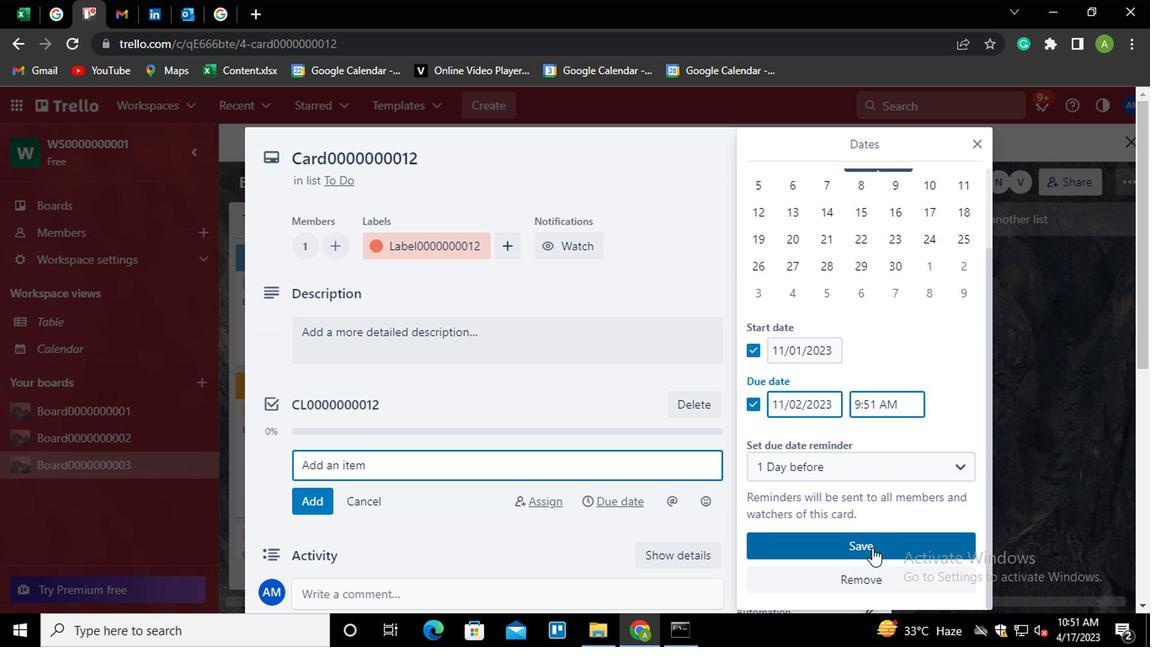 
Action: Mouse pressed left at (864, 556)
Screenshot: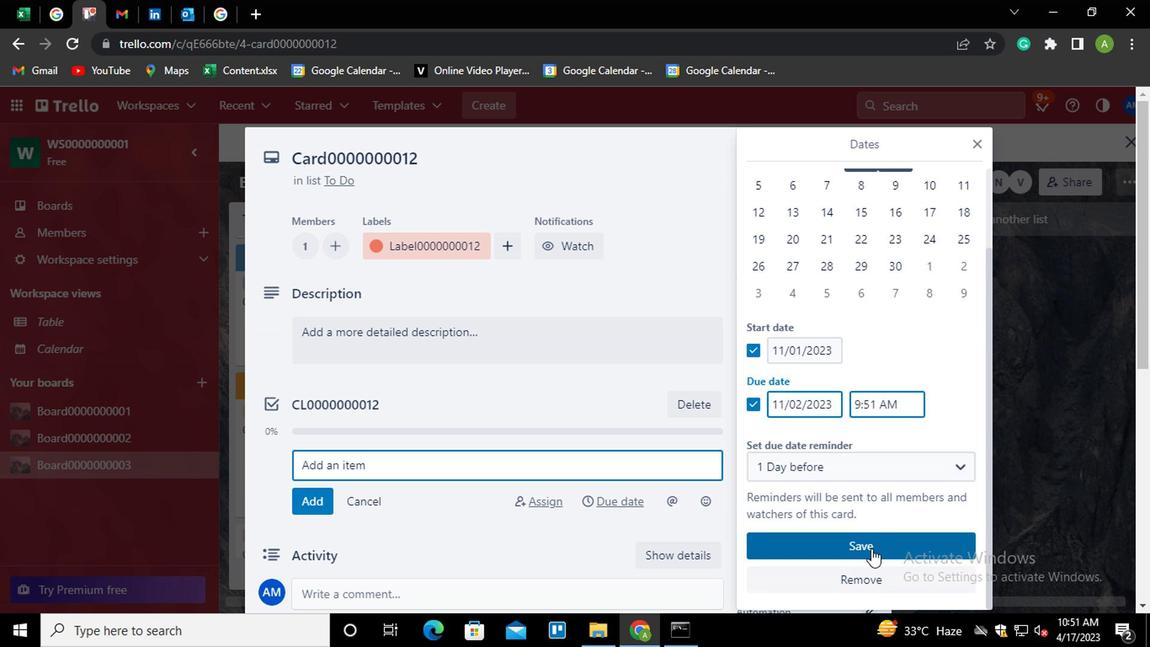 
Action: Mouse moved to (845, 563)
Screenshot: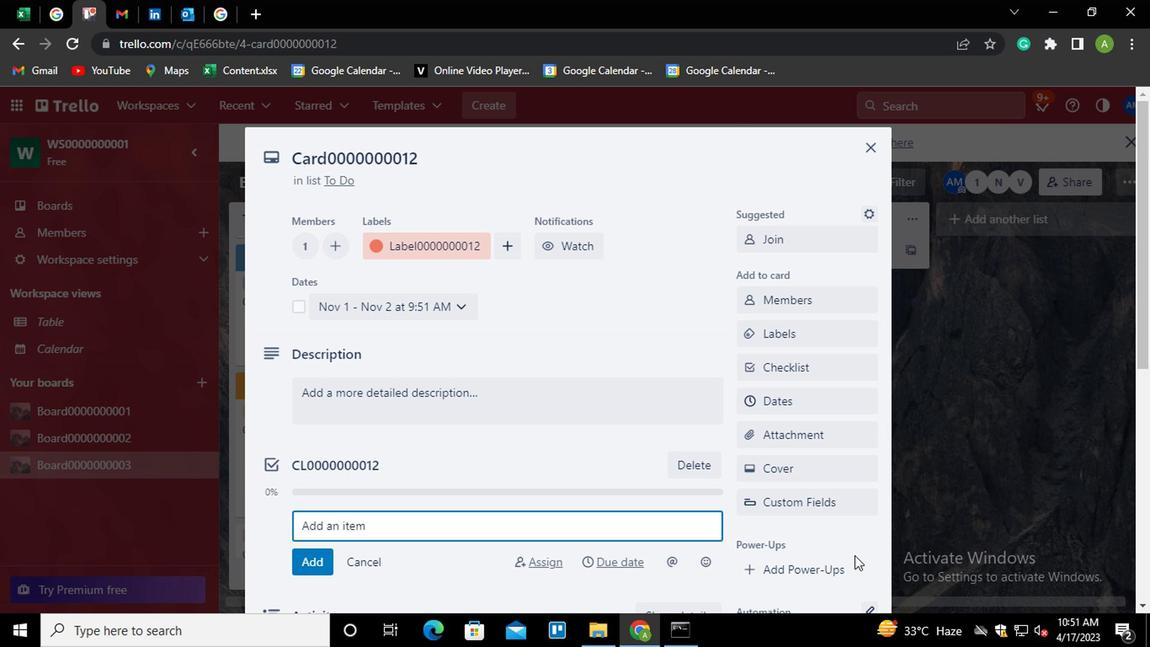
